 Task: Find connections with filter location Rawmarsh with filter topic #customerrelationswith filter profile language Spanish with filter current company TCI Group (Transport Corporation of India Limited) with filter school Amity University, Greater Noida Campus with filter industry International Trade and Development with filter service category Search Engine Marketing (SEM) with filter keywords title Biological Engineer
Action: Mouse moved to (489, 51)
Screenshot: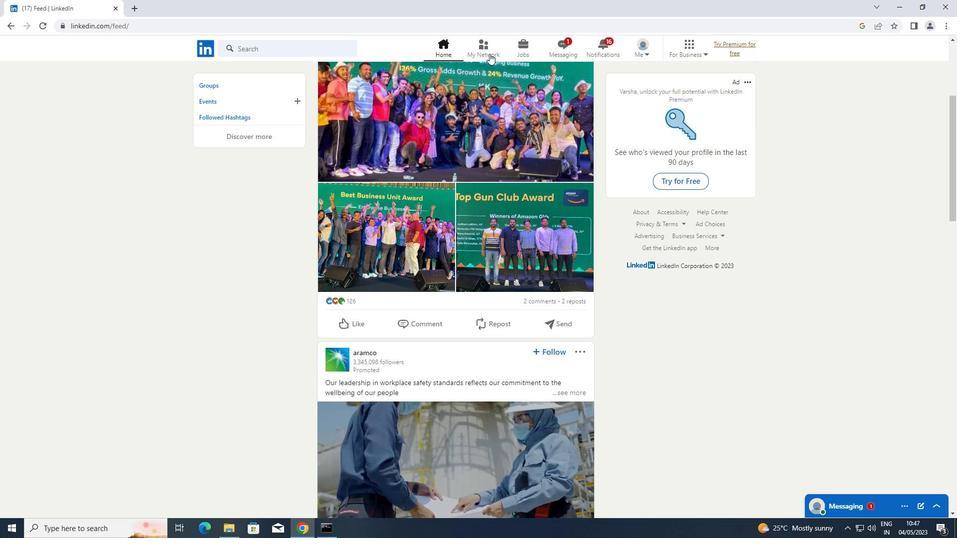 
Action: Mouse pressed left at (489, 51)
Screenshot: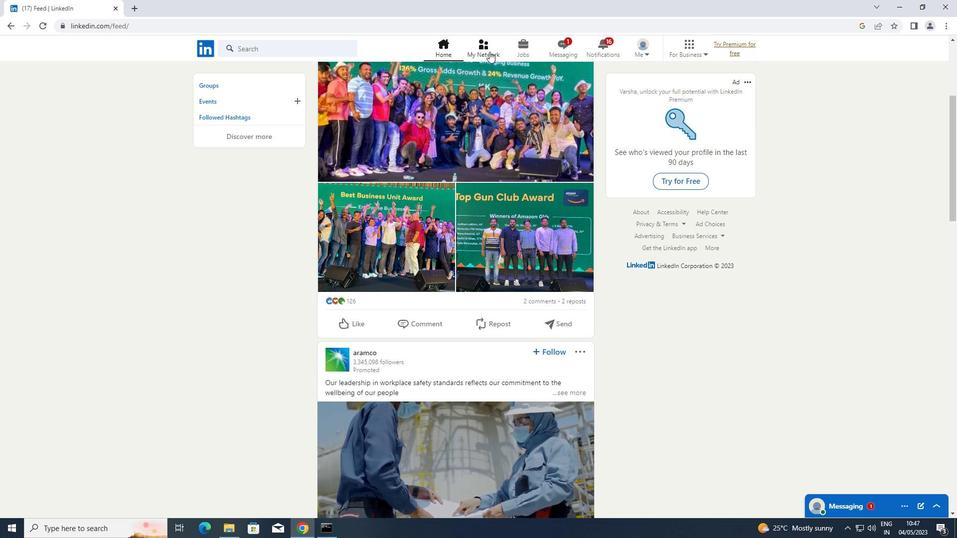 
Action: Mouse moved to (225, 99)
Screenshot: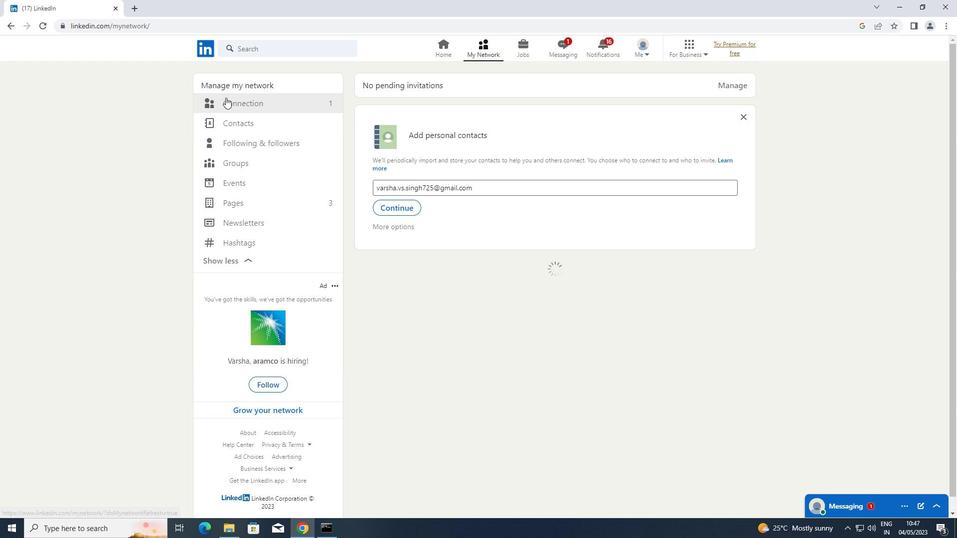 
Action: Mouse pressed left at (225, 99)
Screenshot: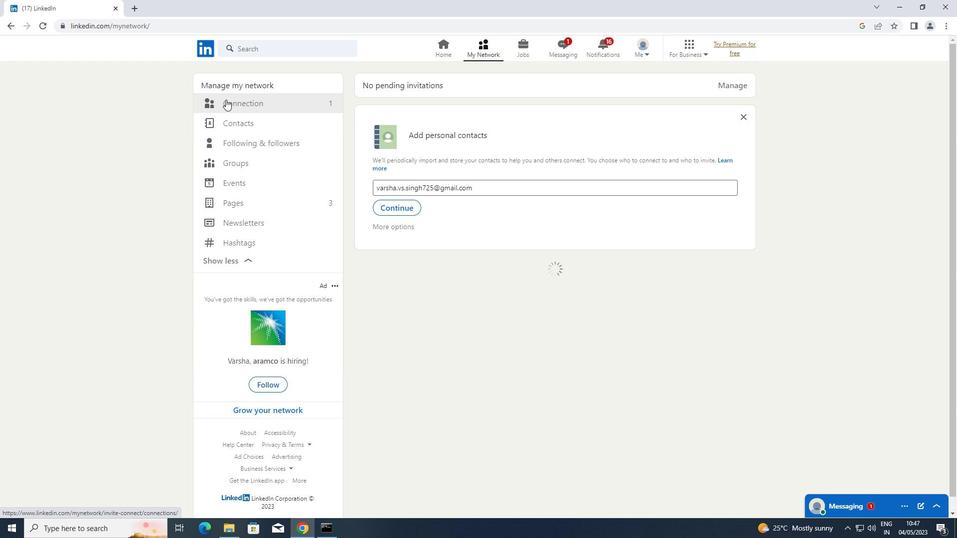 
Action: Mouse moved to (572, 100)
Screenshot: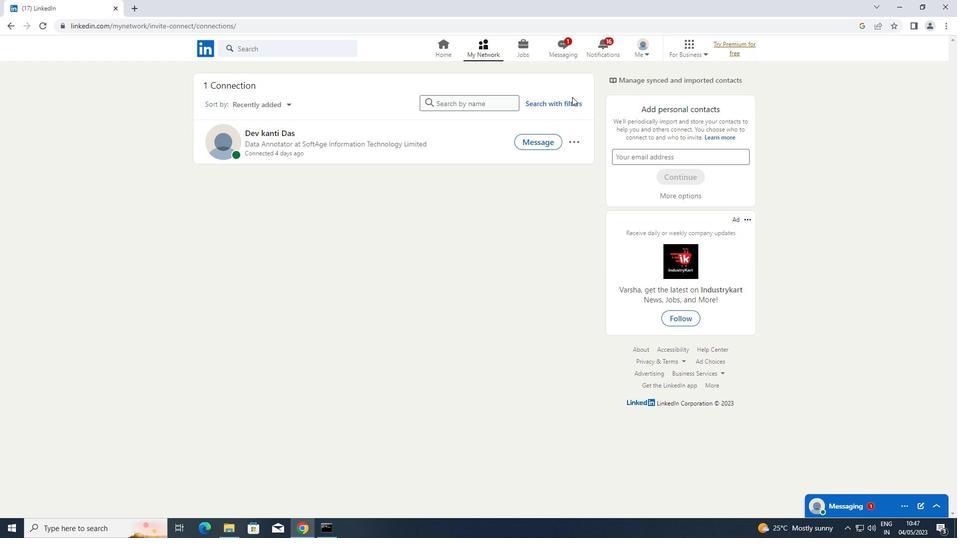
Action: Mouse pressed left at (572, 100)
Screenshot: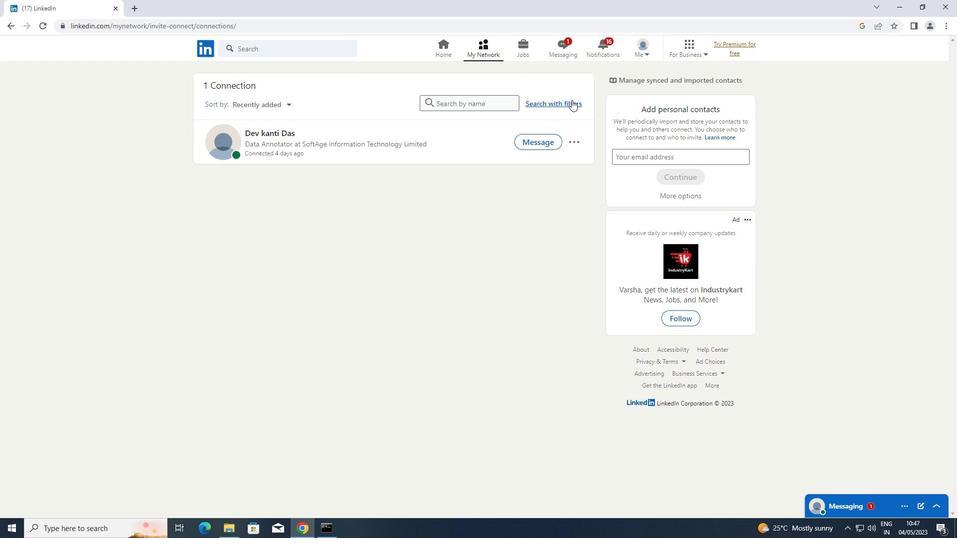 
Action: Mouse moved to (506, 78)
Screenshot: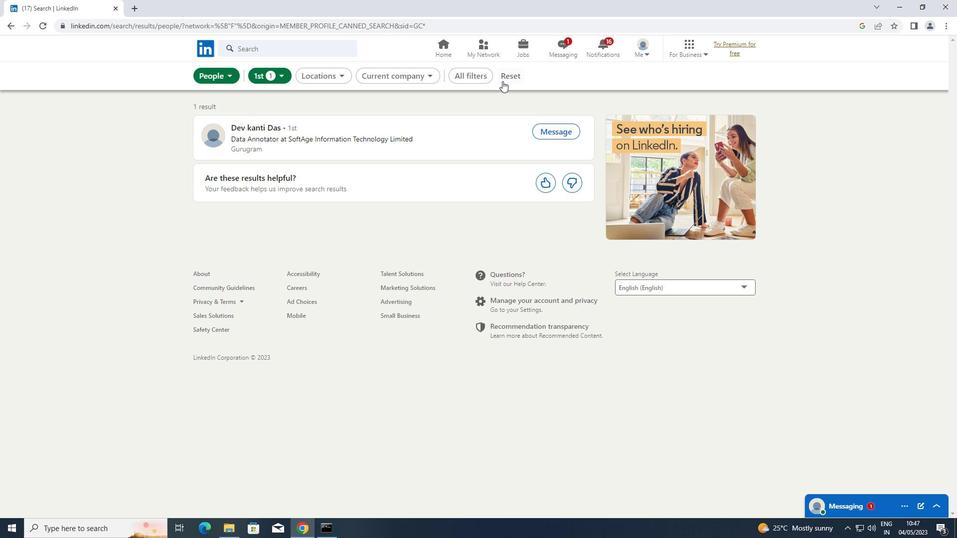 
Action: Mouse pressed left at (506, 78)
Screenshot: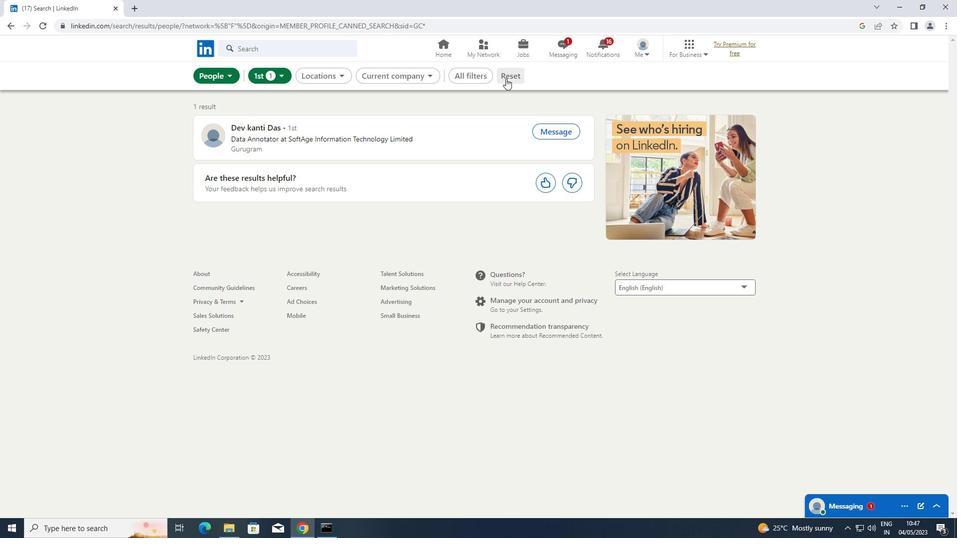 
Action: Mouse moved to (493, 79)
Screenshot: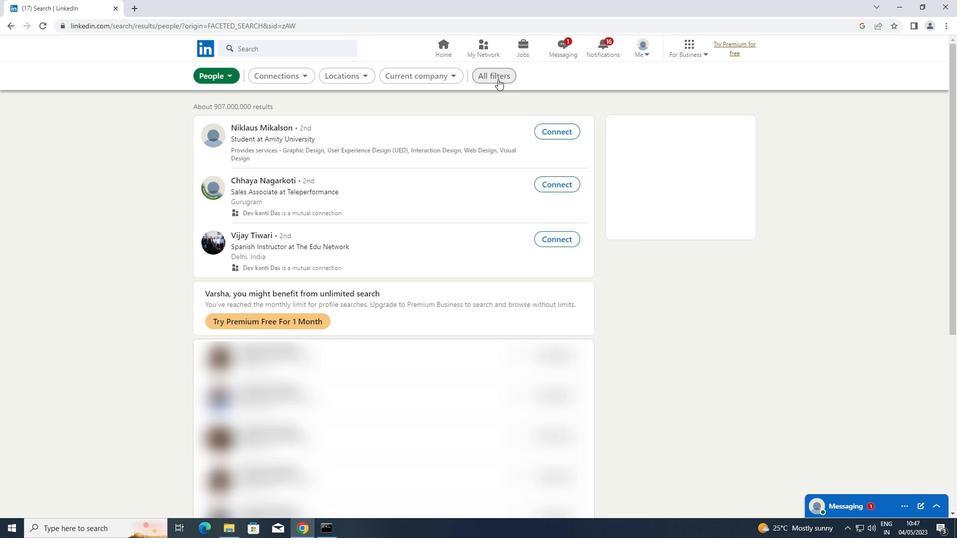 
Action: Mouse pressed left at (493, 79)
Screenshot: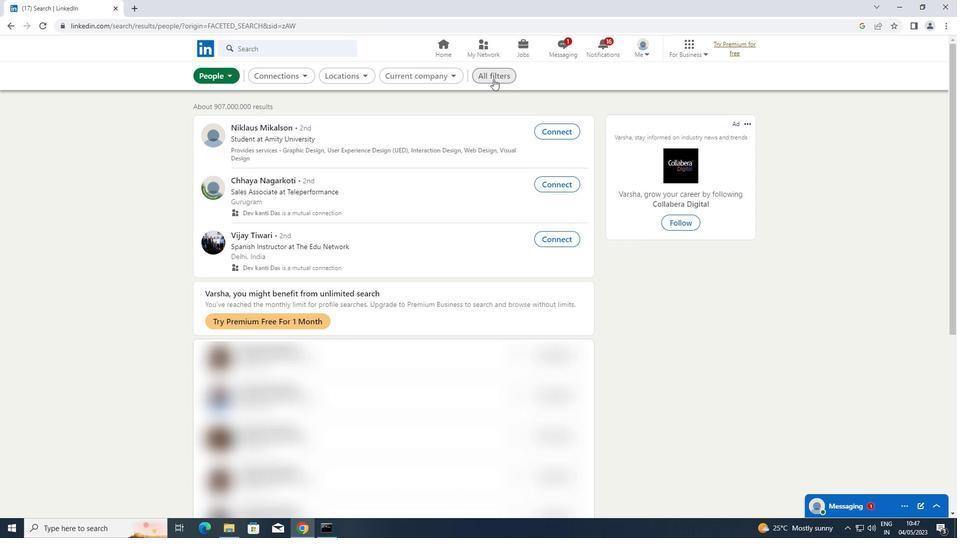 
Action: Mouse moved to (681, 198)
Screenshot: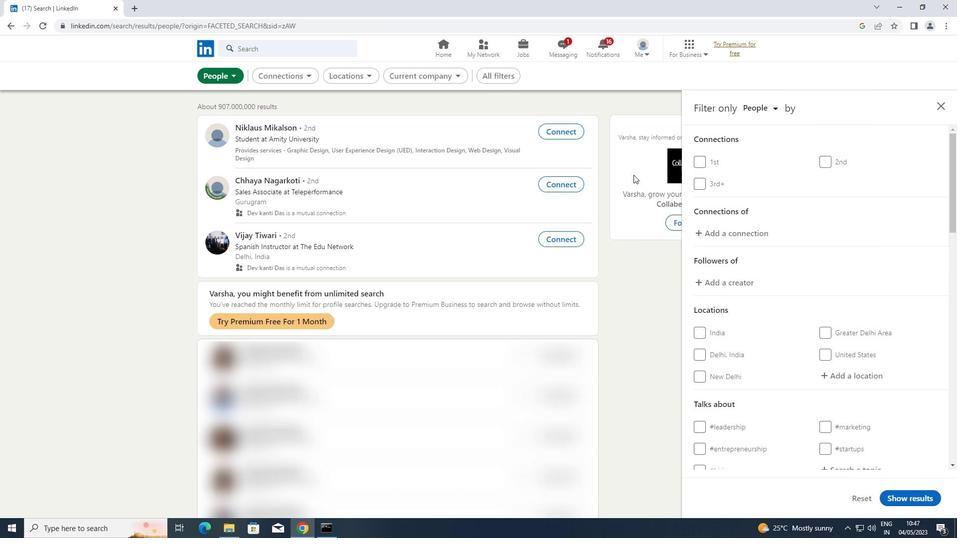 
Action: Mouse scrolled (681, 198) with delta (0, 0)
Screenshot: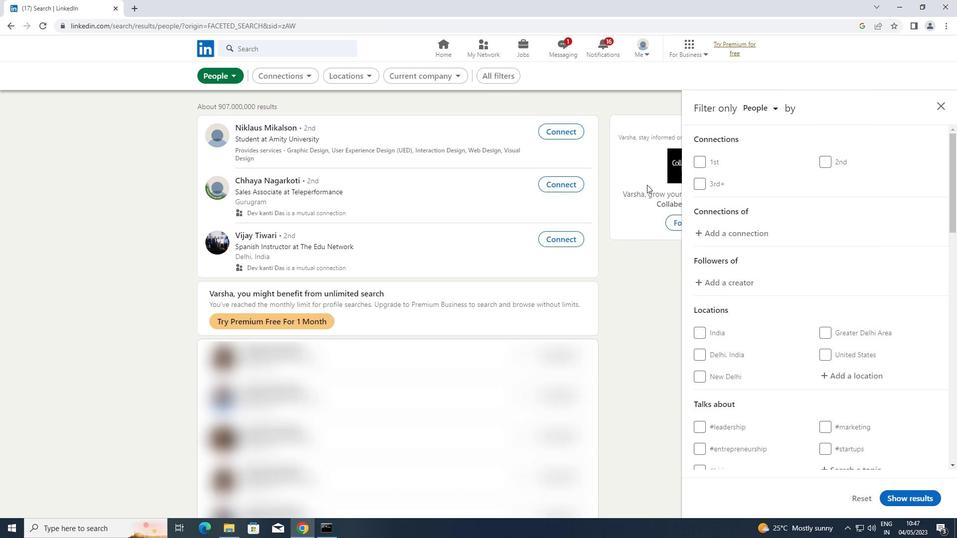 
Action: Mouse scrolled (681, 198) with delta (0, 0)
Screenshot: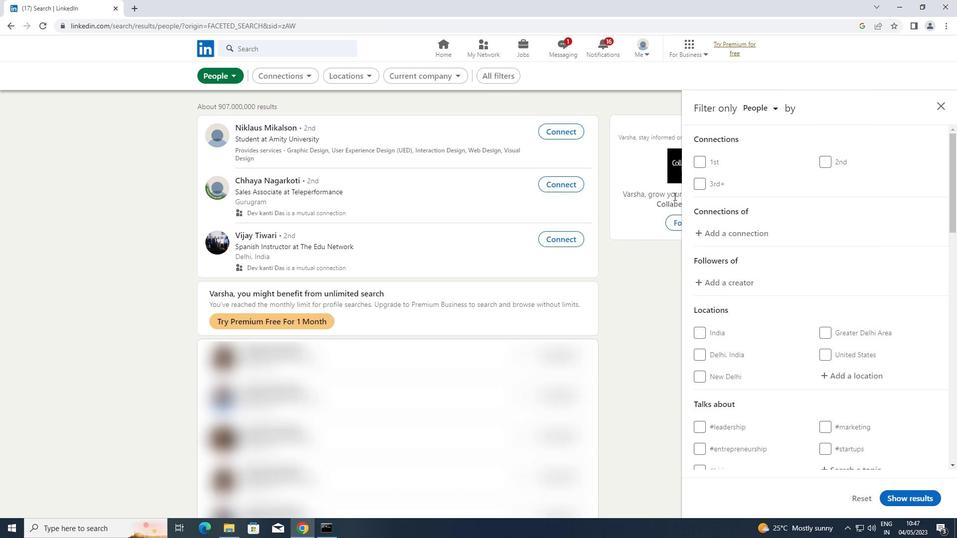 
Action: Mouse scrolled (681, 198) with delta (0, 0)
Screenshot: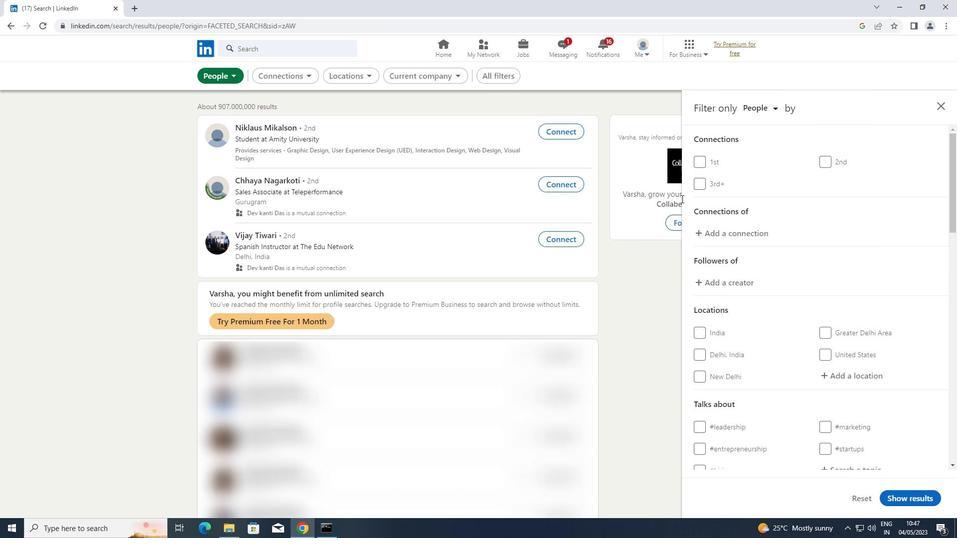 
Action: Mouse moved to (812, 281)
Screenshot: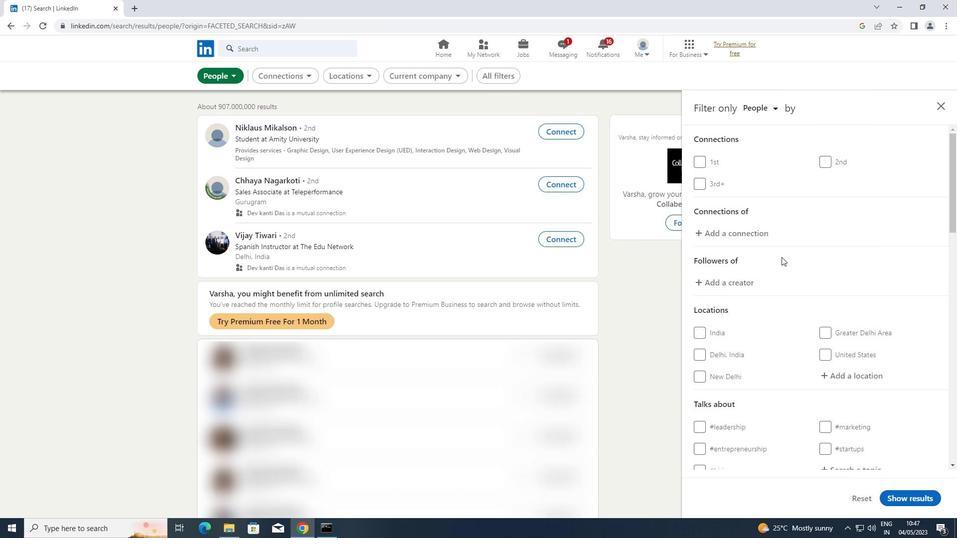 
Action: Mouse scrolled (812, 281) with delta (0, 0)
Screenshot: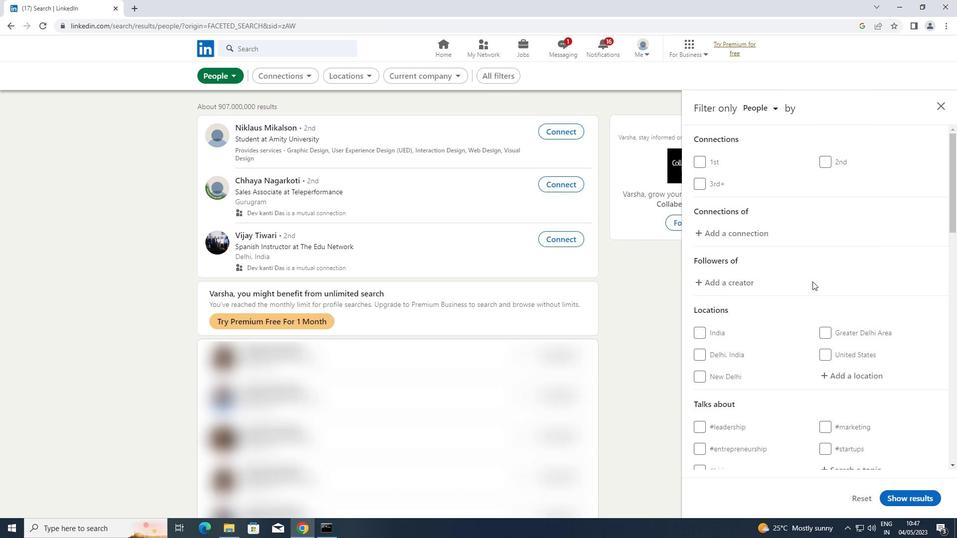 
Action: Mouse scrolled (812, 281) with delta (0, 0)
Screenshot: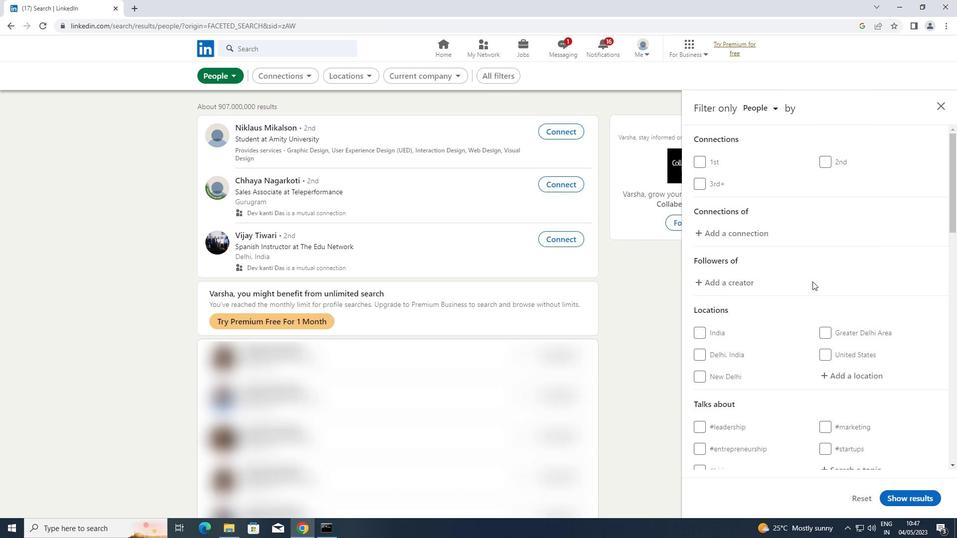 
Action: Mouse moved to (843, 276)
Screenshot: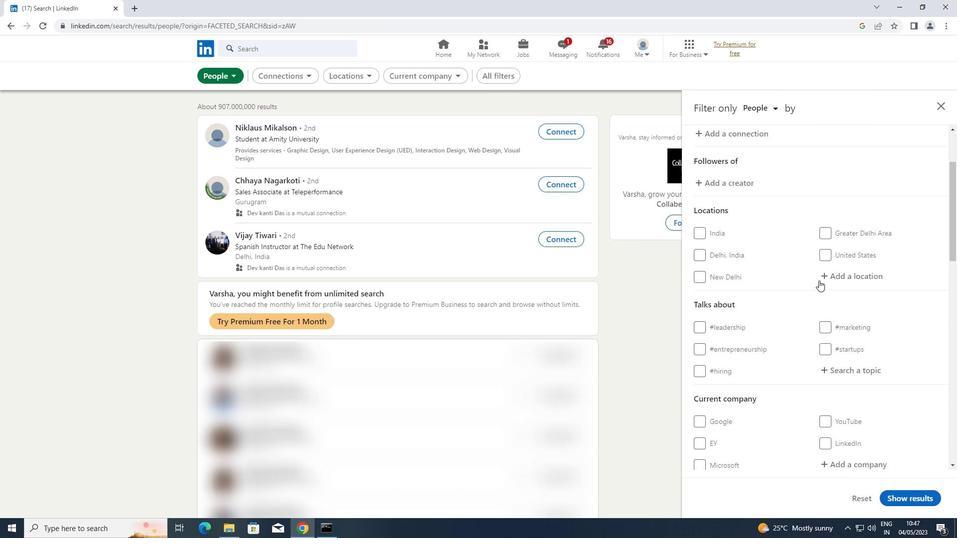 
Action: Mouse pressed left at (843, 276)
Screenshot: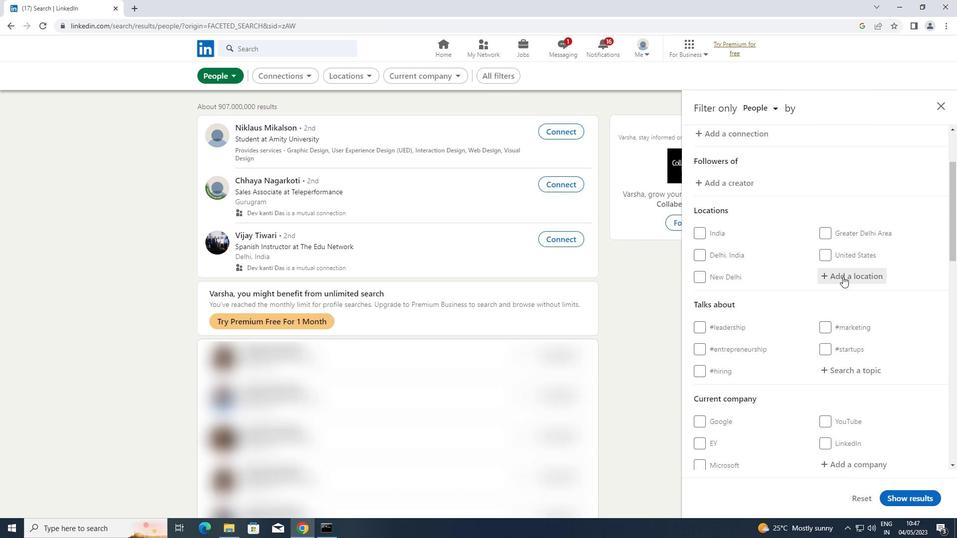 
Action: Key pressed <Key.shift><Key.shift><Key.shift>RAWMARSH
Screenshot: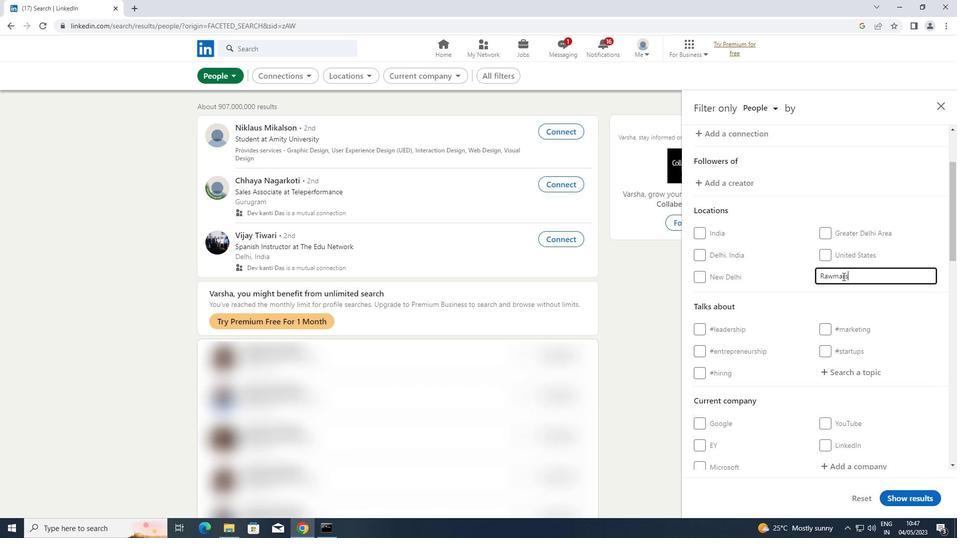 
Action: Mouse scrolled (843, 276) with delta (0, 0)
Screenshot: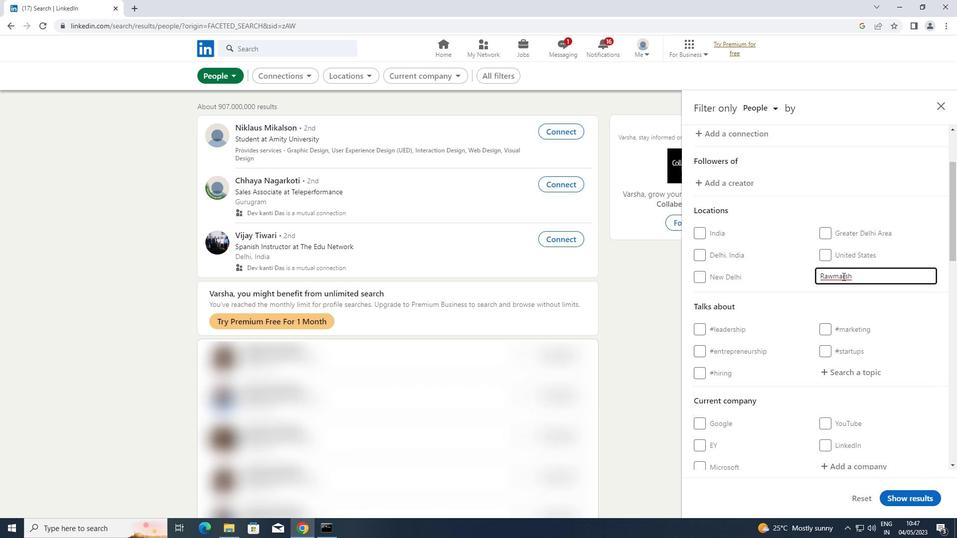 
Action: Mouse moved to (839, 317)
Screenshot: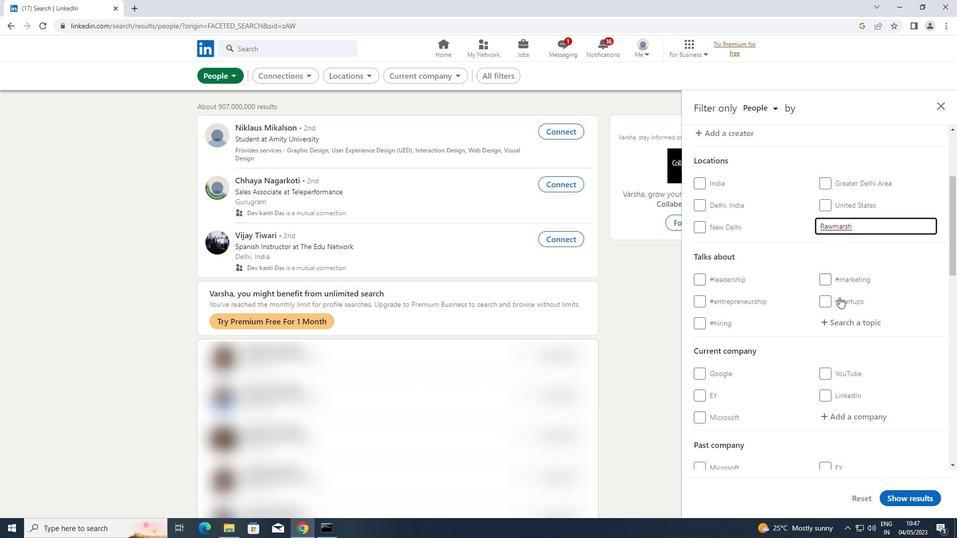 
Action: Mouse pressed left at (839, 317)
Screenshot: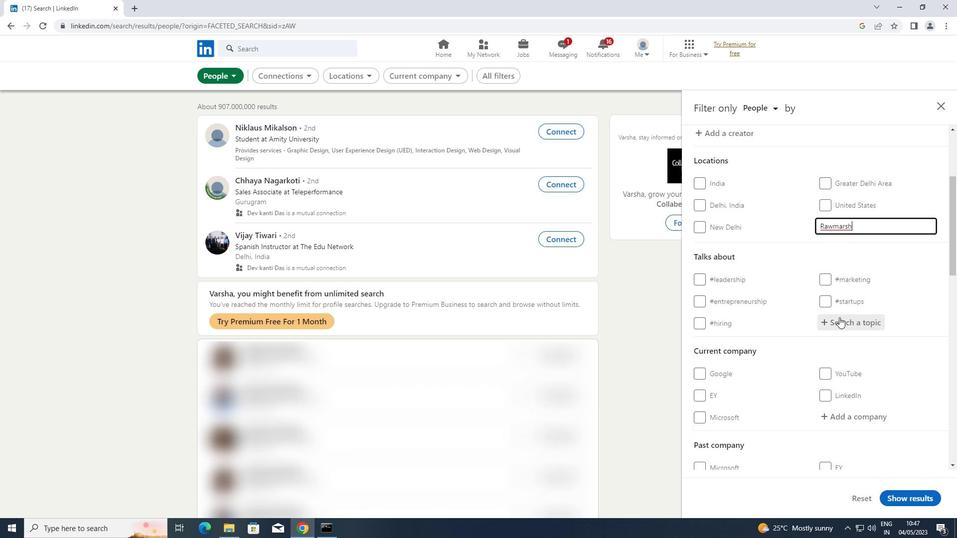
Action: Key pressed CUSTOMERRELATION
Screenshot: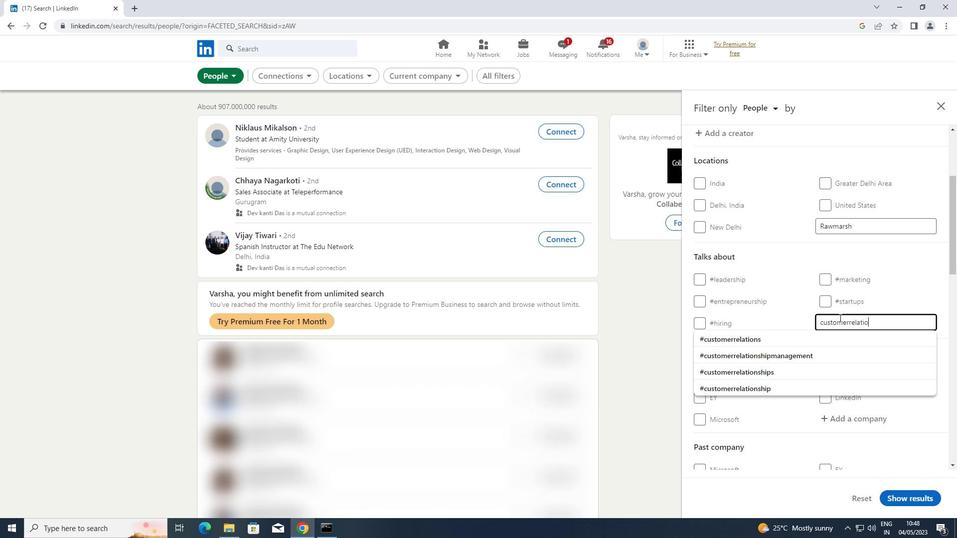 
Action: Mouse moved to (737, 336)
Screenshot: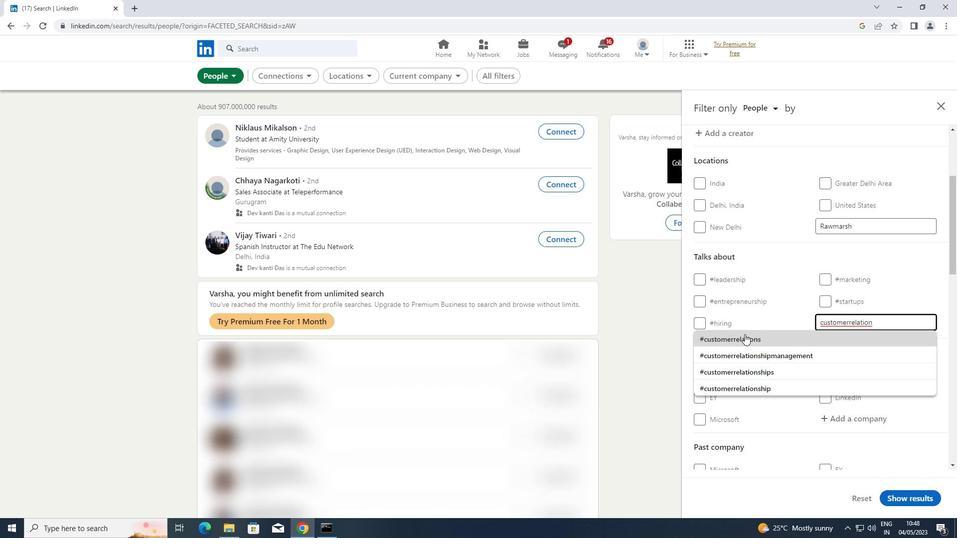 
Action: Mouse pressed left at (737, 336)
Screenshot: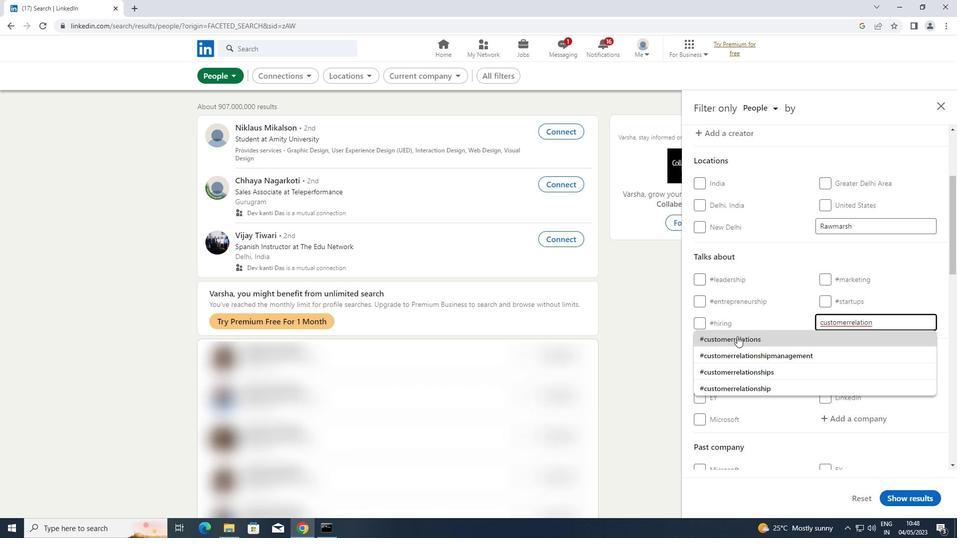 
Action: Mouse scrolled (737, 336) with delta (0, 0)
Screenshot: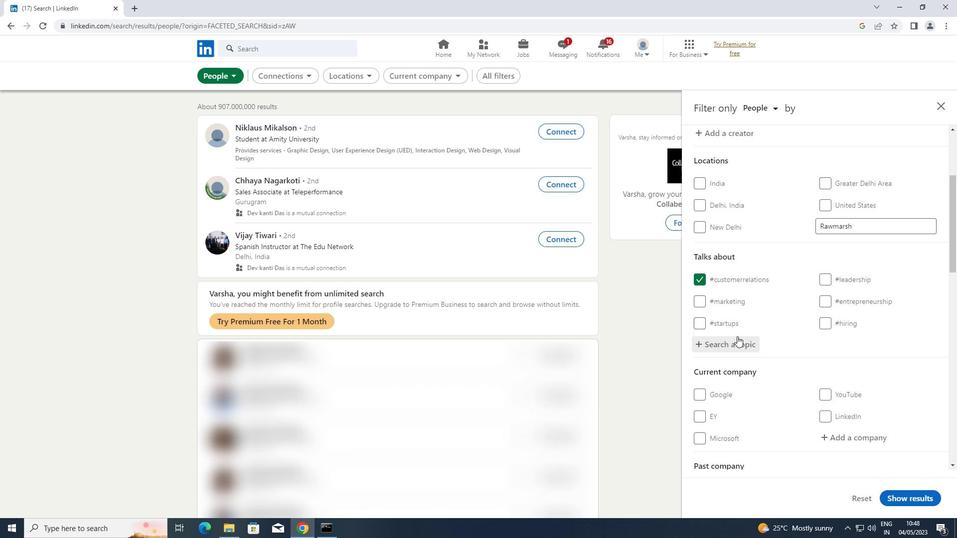 
Action: Mouse scrolled (737, 336) with delta (0, 0)
Screenshot: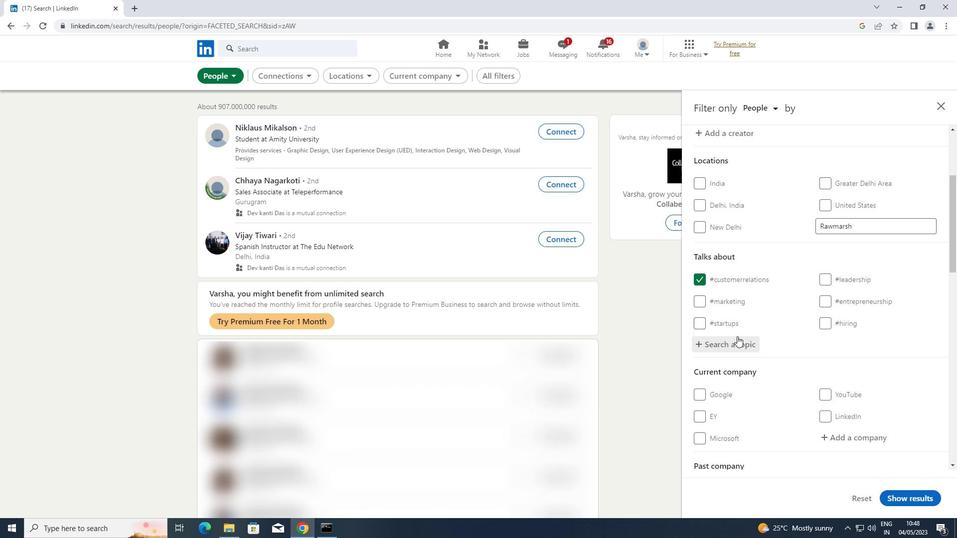 
Action: Mouse scrolled (737, 336) with delta (0, 0)
Screenshot: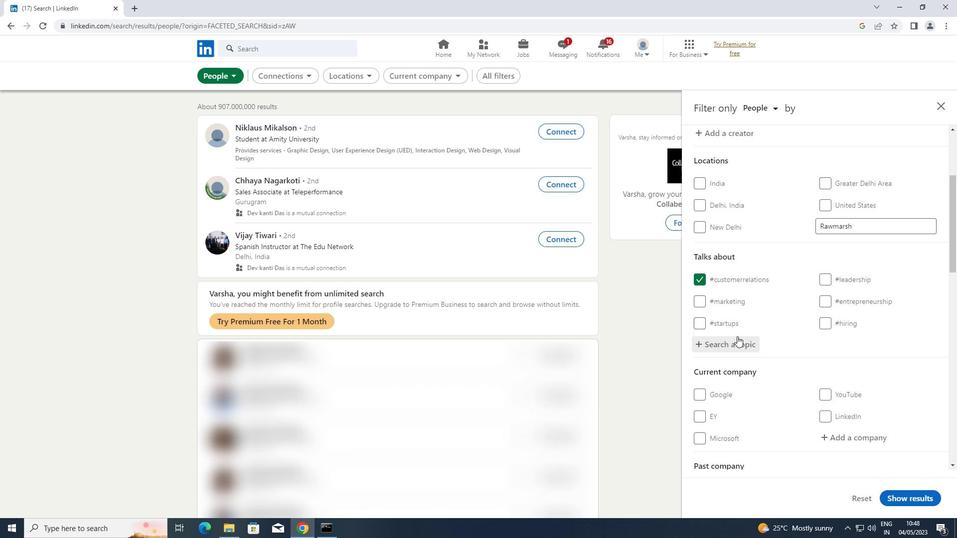 
Action: Mouse scrolled (737, 336) with delta (0, 0)
Screenshot: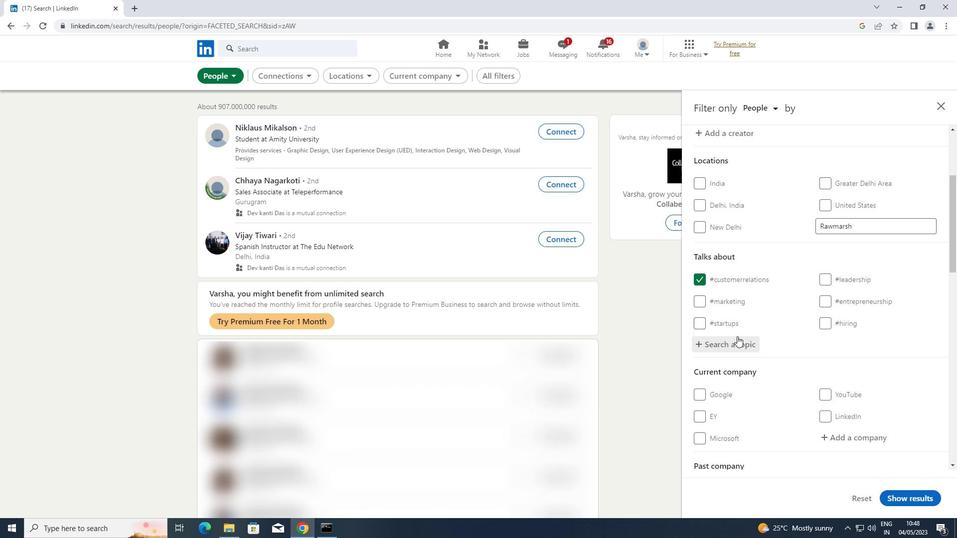 
Action: Mouse scrolled (737, 336) with delta (0, 0)
Screenshot: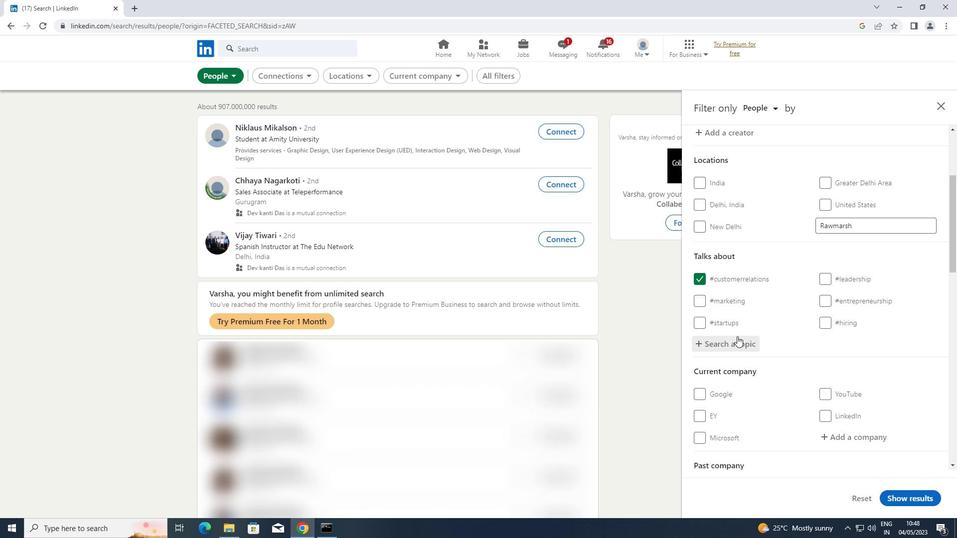 
Action: Mouse scrolled (737, 336) with delta (0, 0)
Screenshot: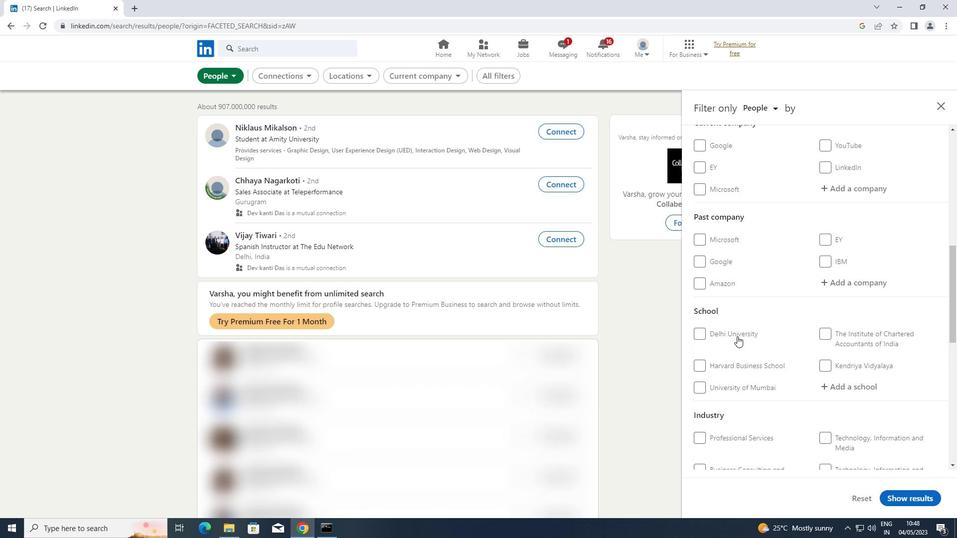
Action: Mouse scrolled (737, 336) with delta (0, 0)
Screenshot: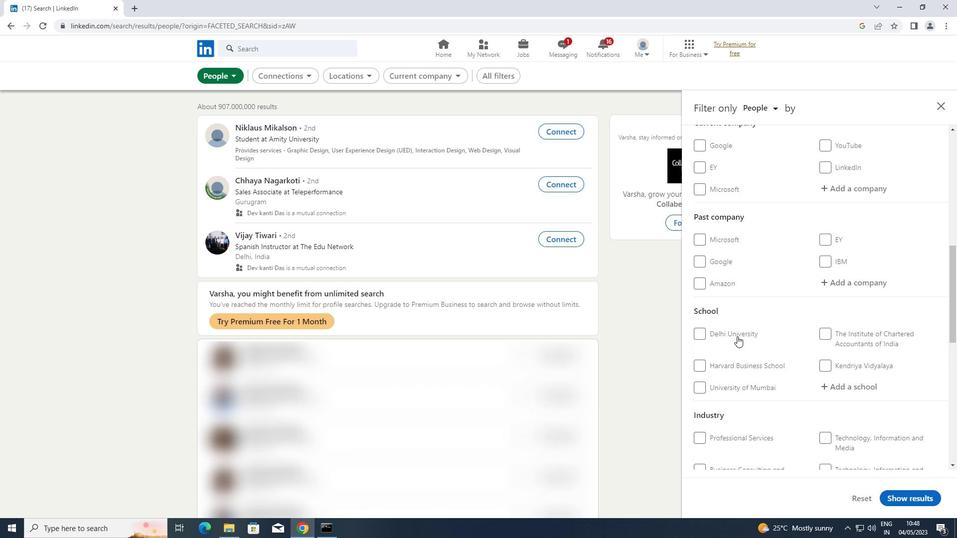 
Action: Mouse scrolled (737, 336) with delta (0, 0)
Screenshot: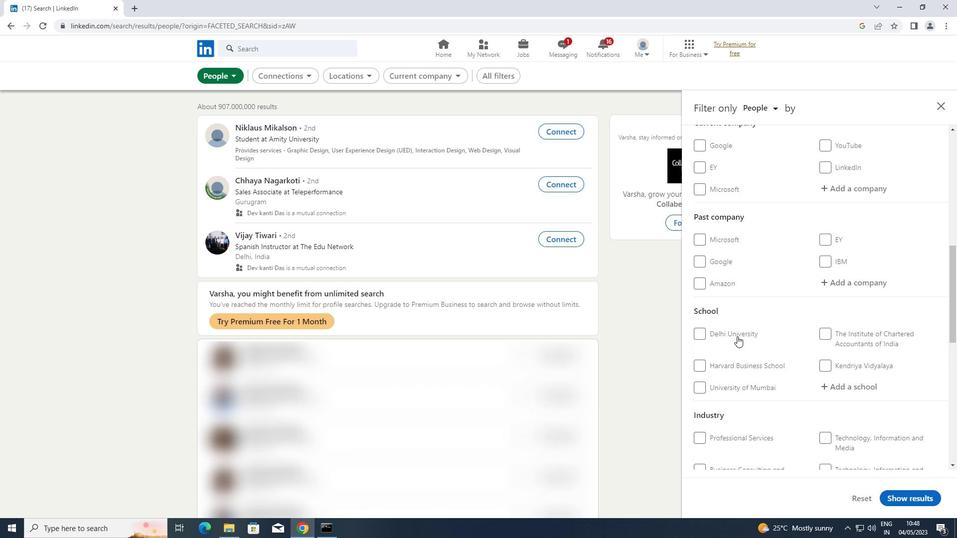 
Action: Mouse scrolled (737, 336) with delta (0, 0)
Screenshot: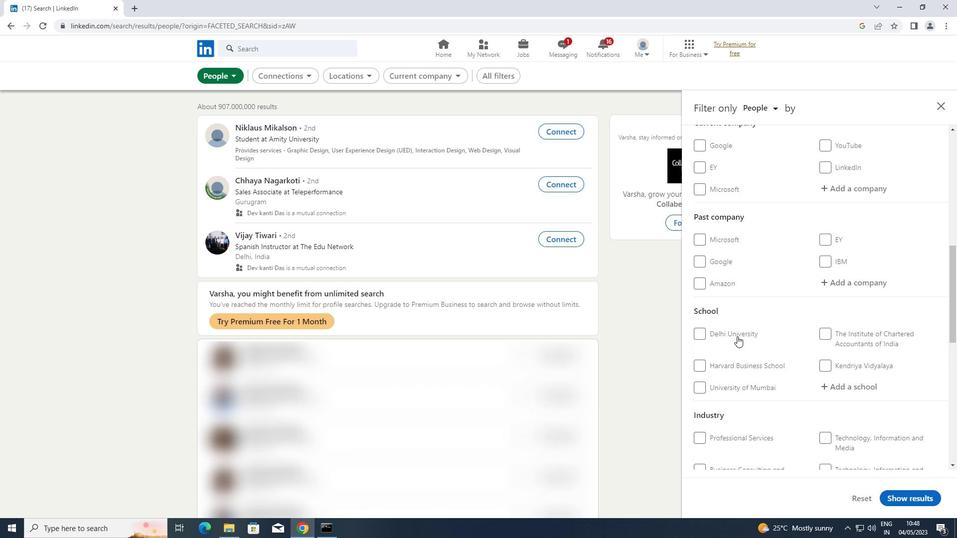 
Action: Mouse scrolled (737, 336) with delta (0, 0)
Screenshot: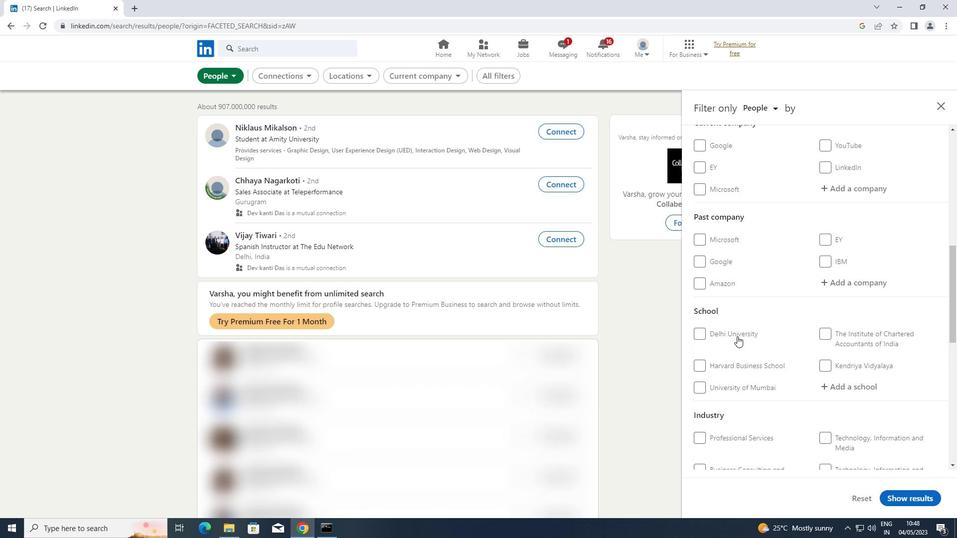 
Action: Mouse scrolled (737, 336) with delta (0, 0)
Screenshot: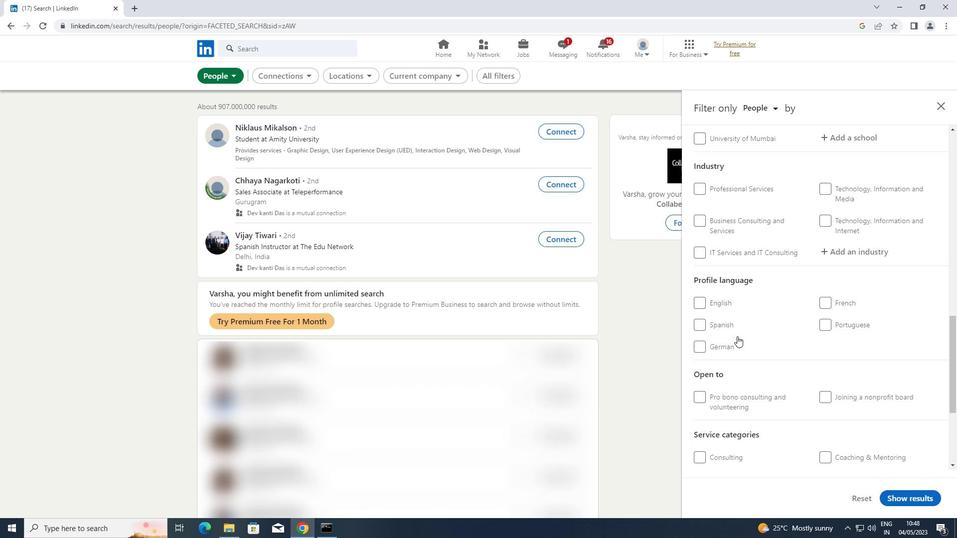 
Action: Mouse scrolled (737, 336) with delta (0, 0)
Screenshot: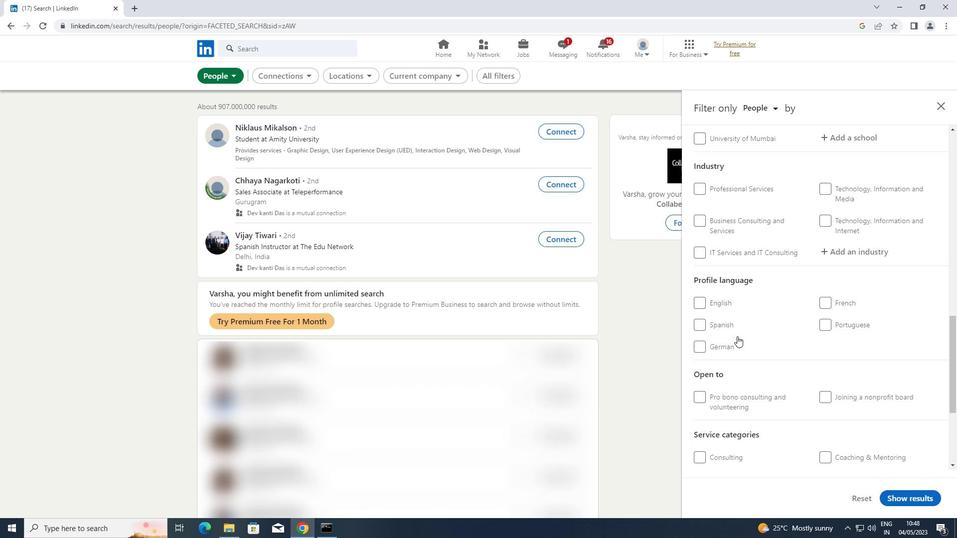 
Action: Mouse scrolled (737, 336) with delta (0, 0)
Screenshot: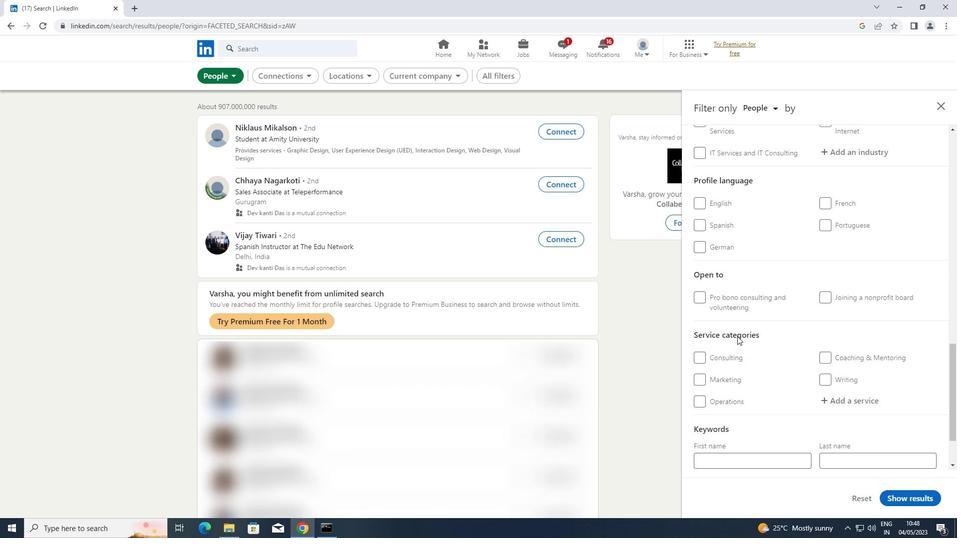 
Action: Mouse moved to (737, 337)
Screenshot: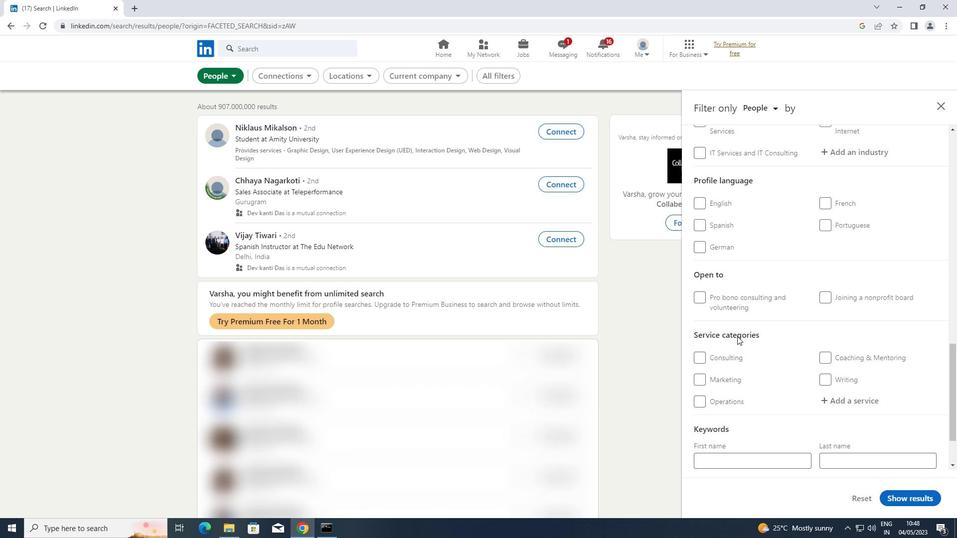 
Action: Mouse scrolled (737, 337) with delta (0, 0)
Screenshot: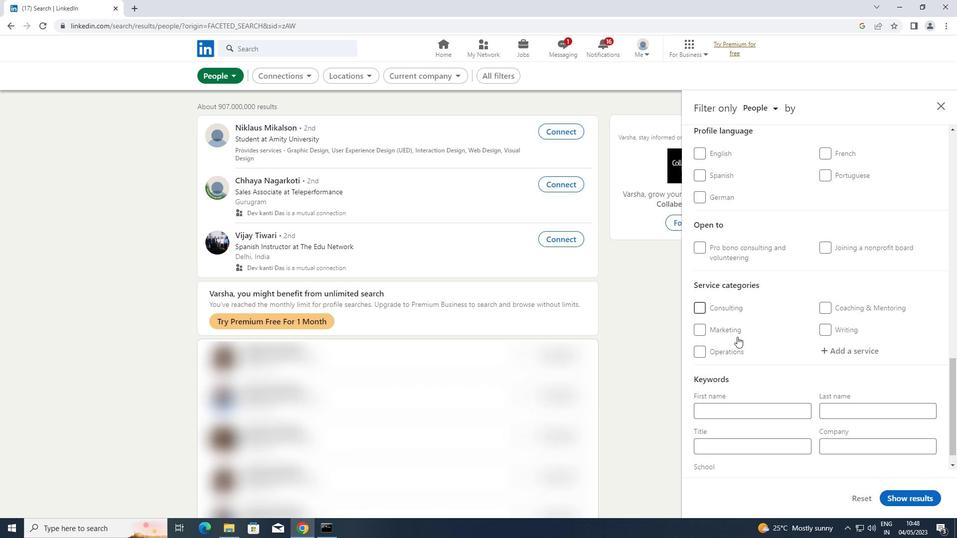 
Action: Mouse scrolled (737, 337) with delta (0, 0)
Screenshot: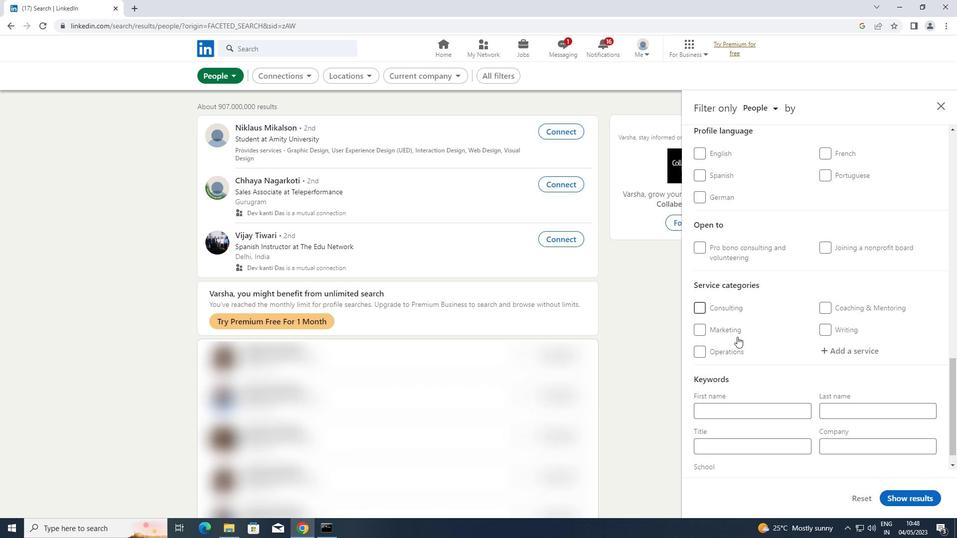 
Action: Mouse moved to (696, 278)
Screenshot: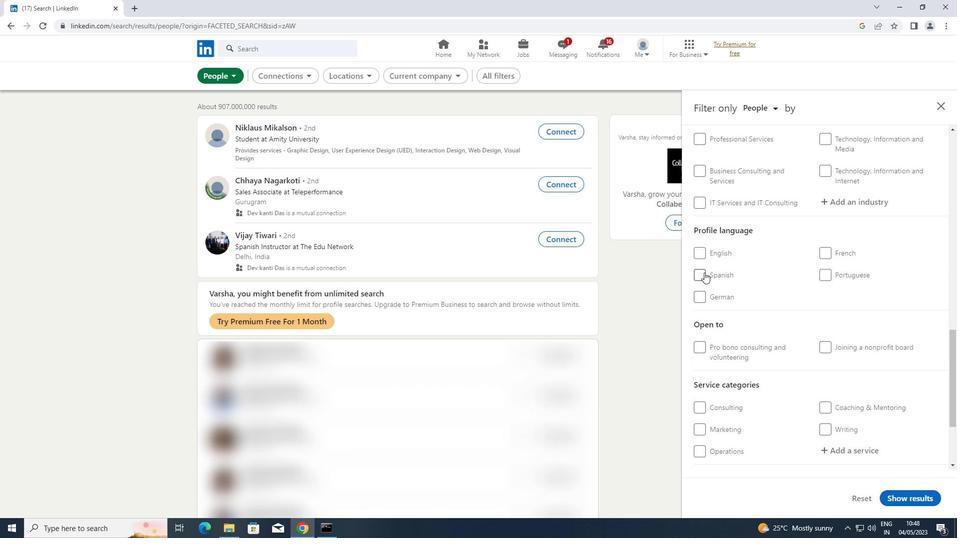 
Action: Mouse pressed left at (696, 278)
Screenshot: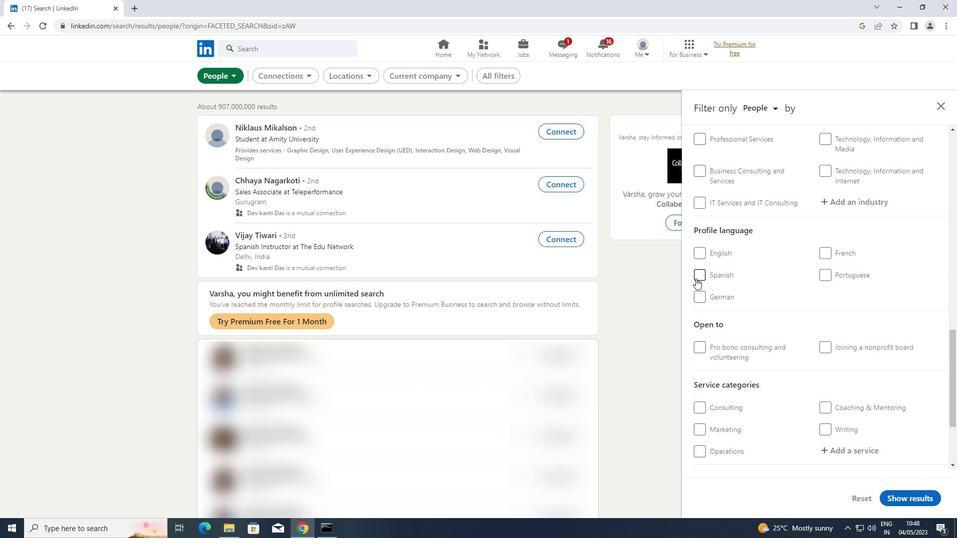 
Action: Mouse scrolled (696, 279) with delta (0, 0)
Screenshot: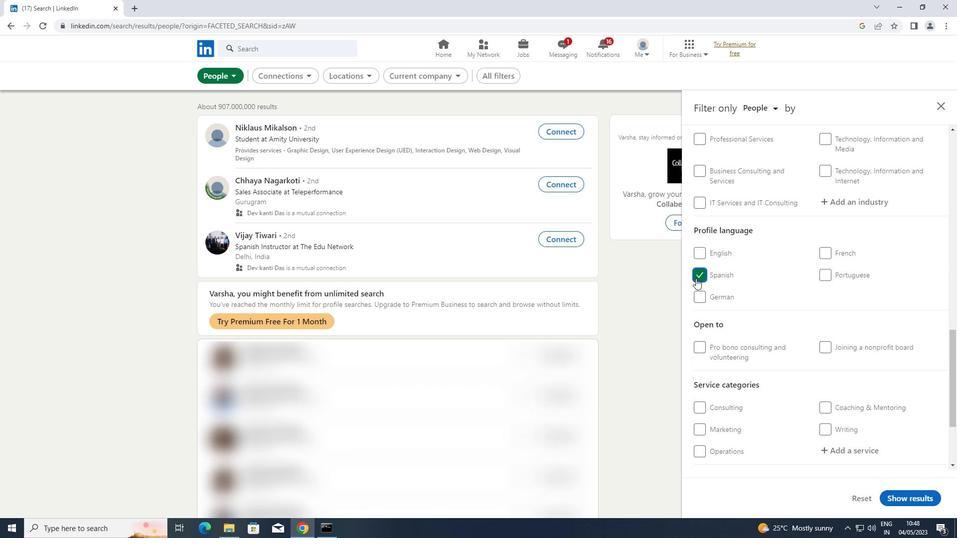 
Action: Mouse scrolled (696, 279) with delta (0, 0)
Screenshot: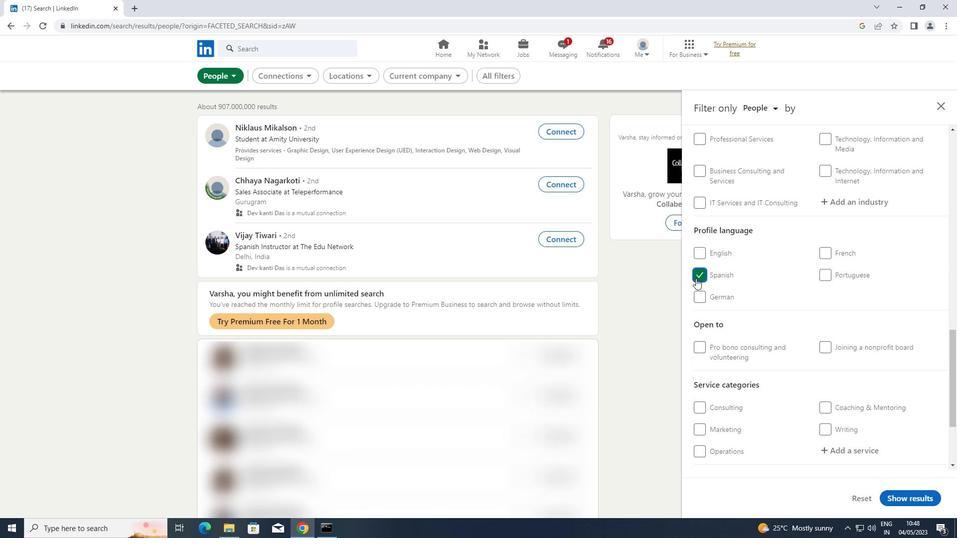 
Action: Mouse scrolled (696, 279) with delta (0, 0)
Screenshot: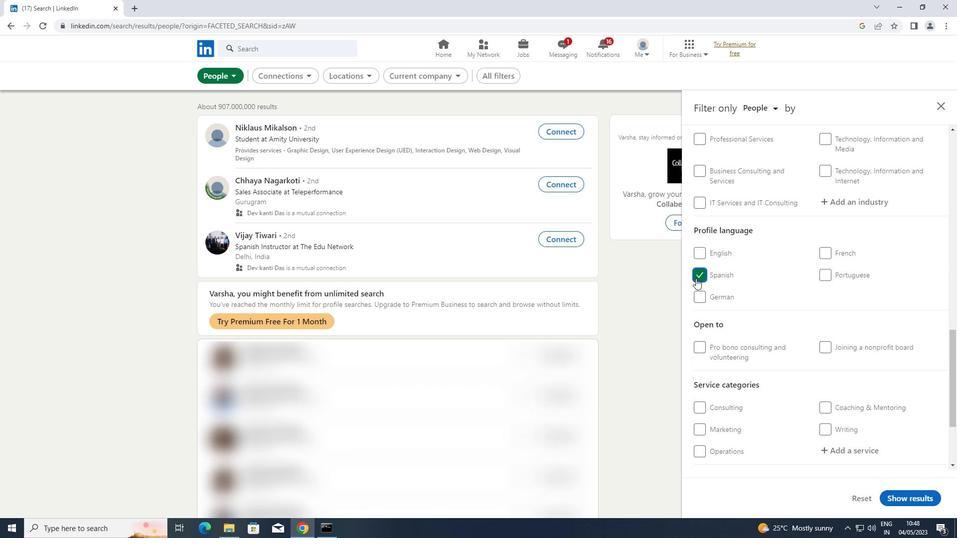 
Action: Mouse scrolled (696, 279) with delta (0, 0)
Screenshot: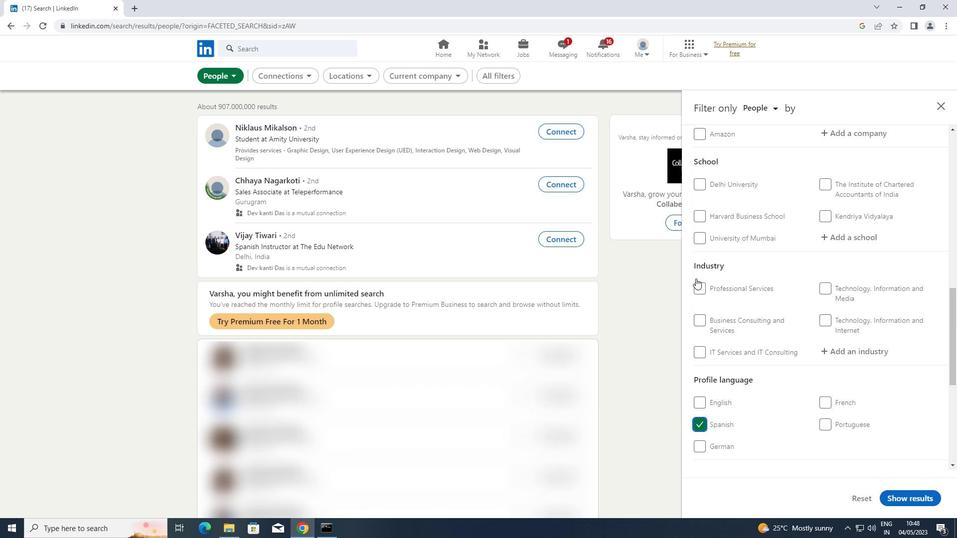 
Action: Mouse scrolled (696, 279) with delta (0, 0)
Screenshot: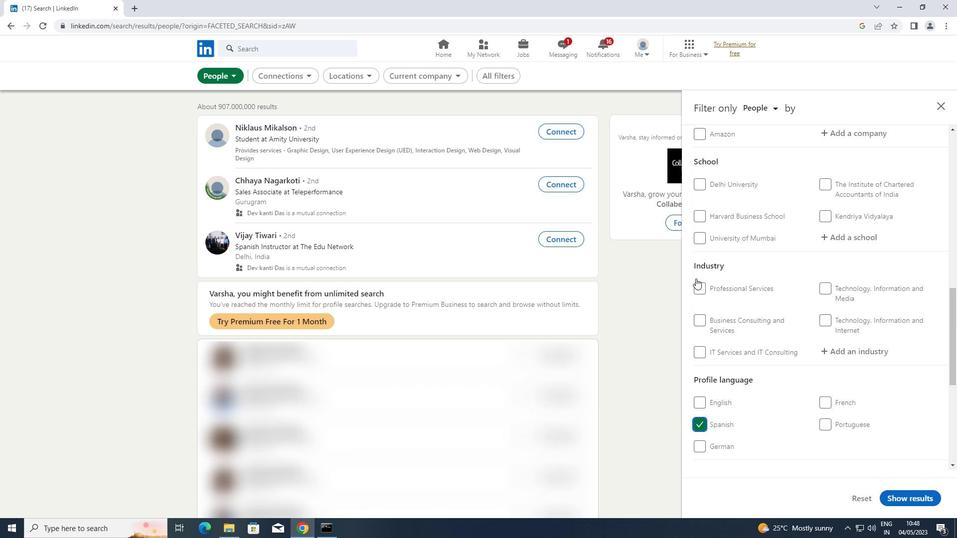 
Action: Mouse scrolled (696, 279) with delta (0, 0)
Screenshot: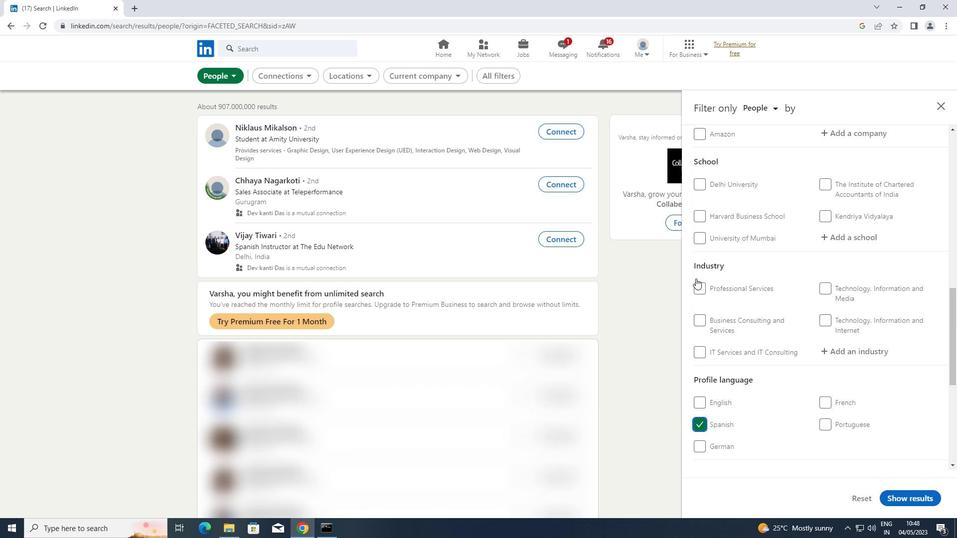 
Action: Mouse scrolled (696, 279) with delta (0, 0)
Screenshot: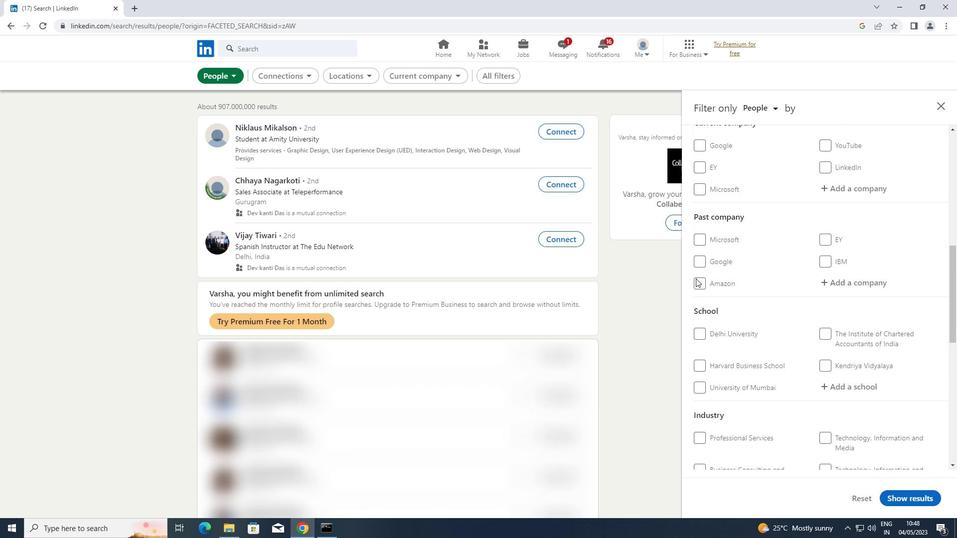 
Action: Mouse moved to (859, 232)
Screenshot: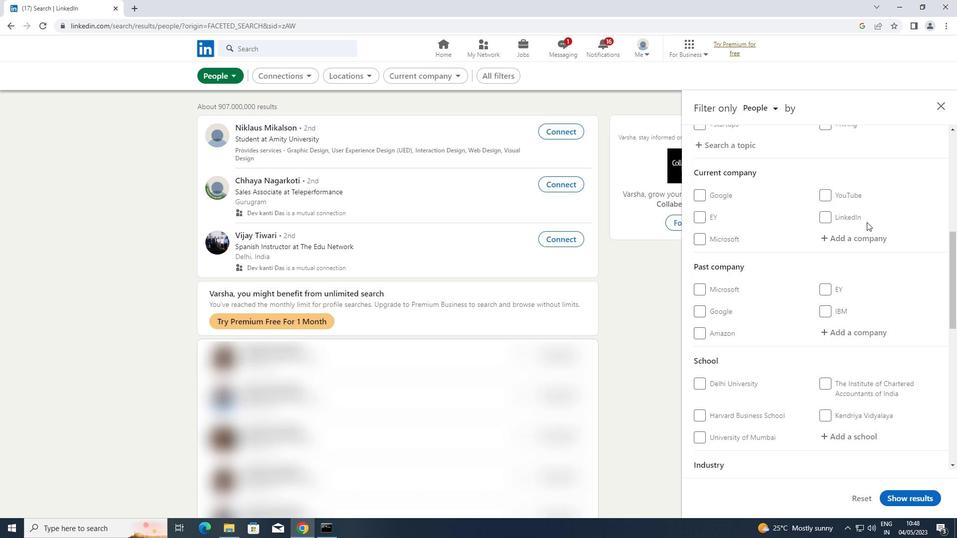 
Action: Mouse pressed left at (859, 232)
Screenshot: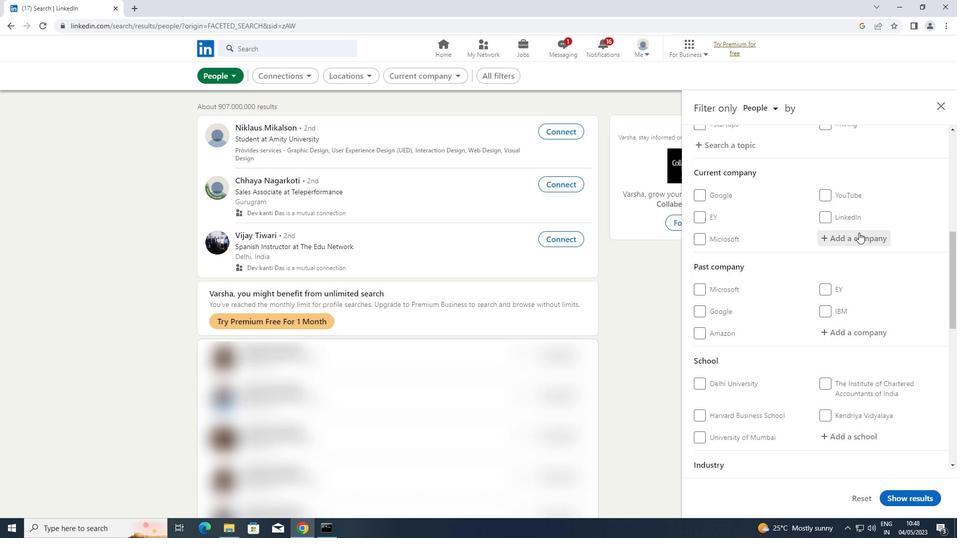 
Action: Key pressed <Key.shift><Key.shift>TCI<Key.space>
Screenshot: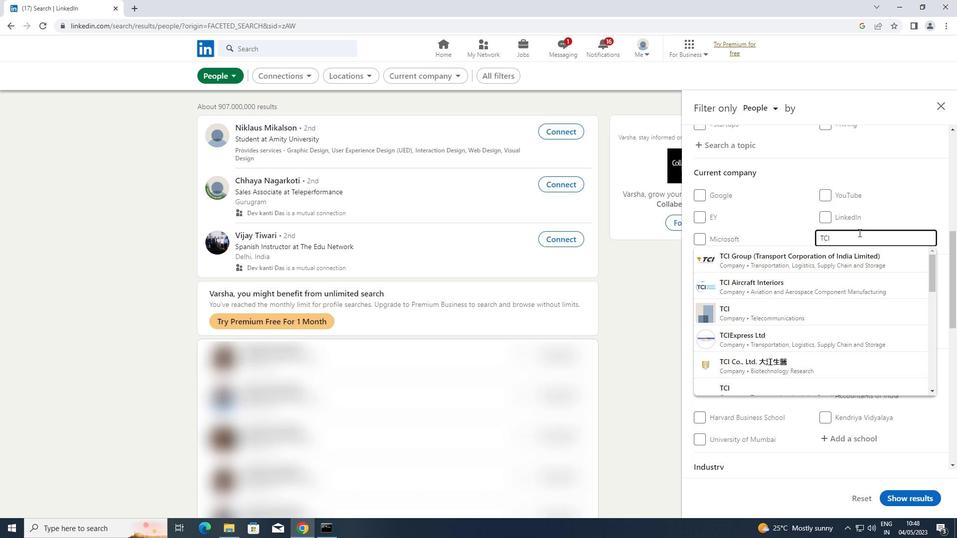 
Action: Mouse moved to (830, 259)
Screenshot: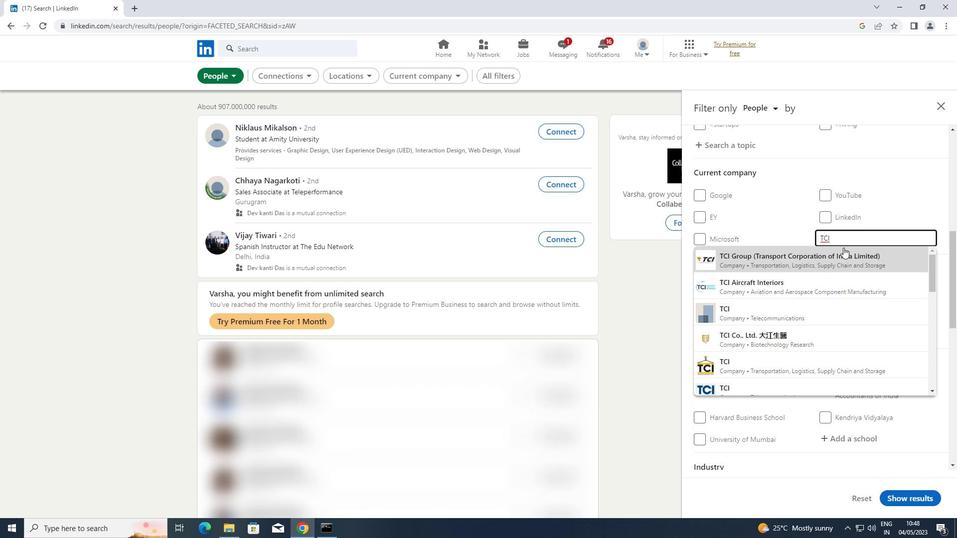 
Action: Mouse pressed left at (830, 259)
Screenshot: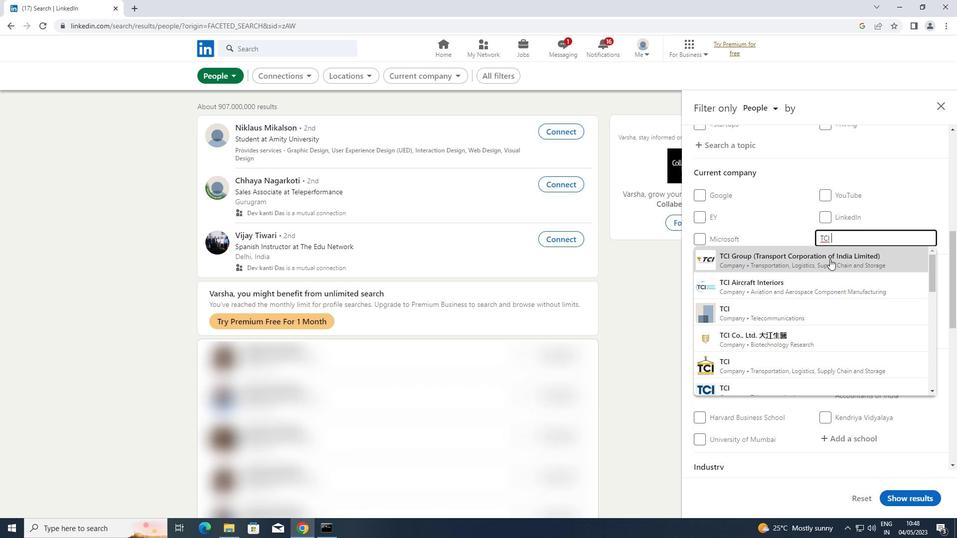 
Action: Mouse scrolled (830, 258) with delta (0, 0)
Screenshot: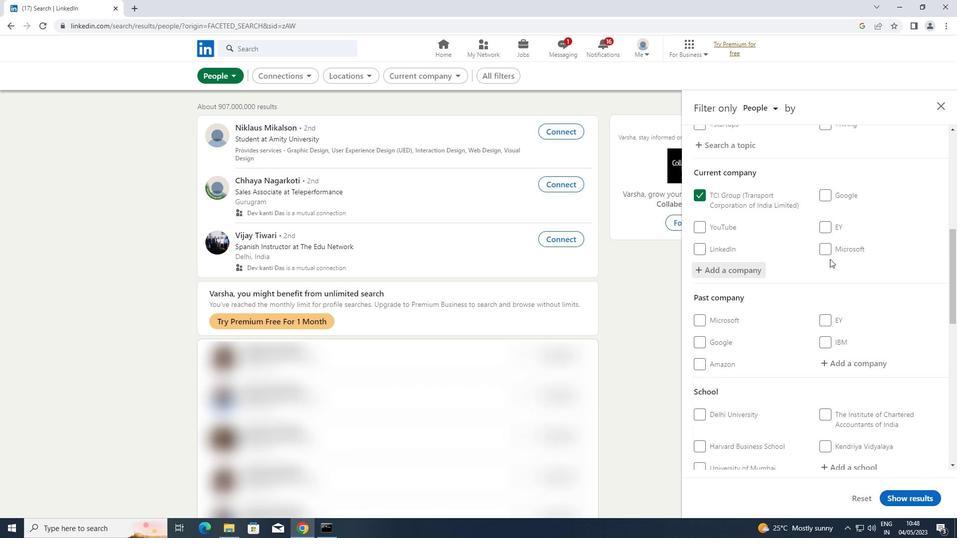 
Action: Mouse moved to (830, 258)
Screenshot: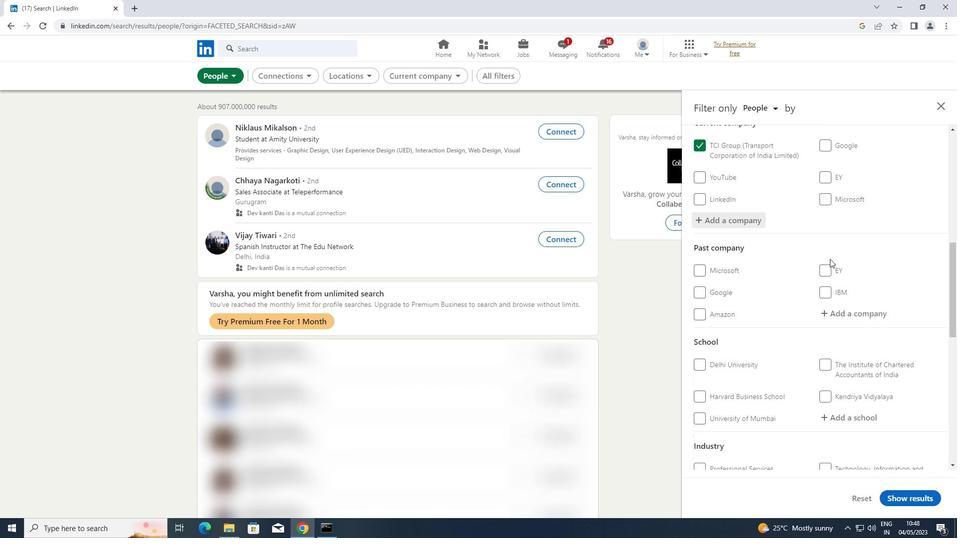 
Action: Mouse scrolled (830, 258) with delta (0, 0)
Screenshot: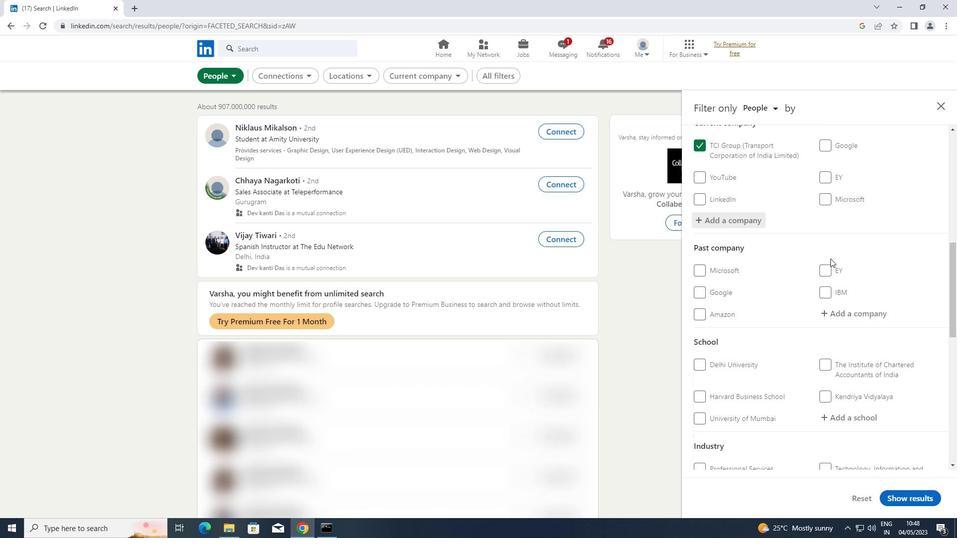 
Action: Mouse scrolled (830, 258) with delta (0, 0)
Screenshot: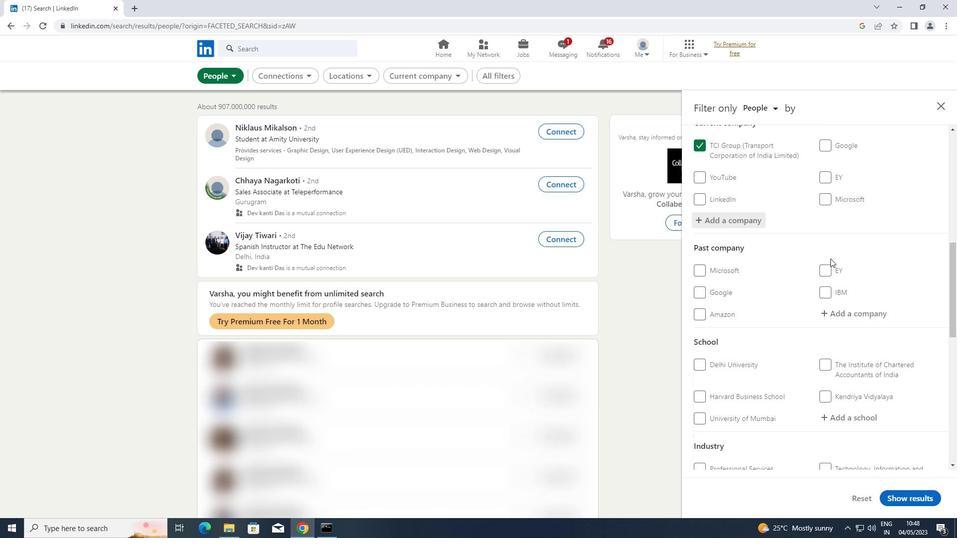 
Action: Mouse moved to (856, 317)
Screenshot: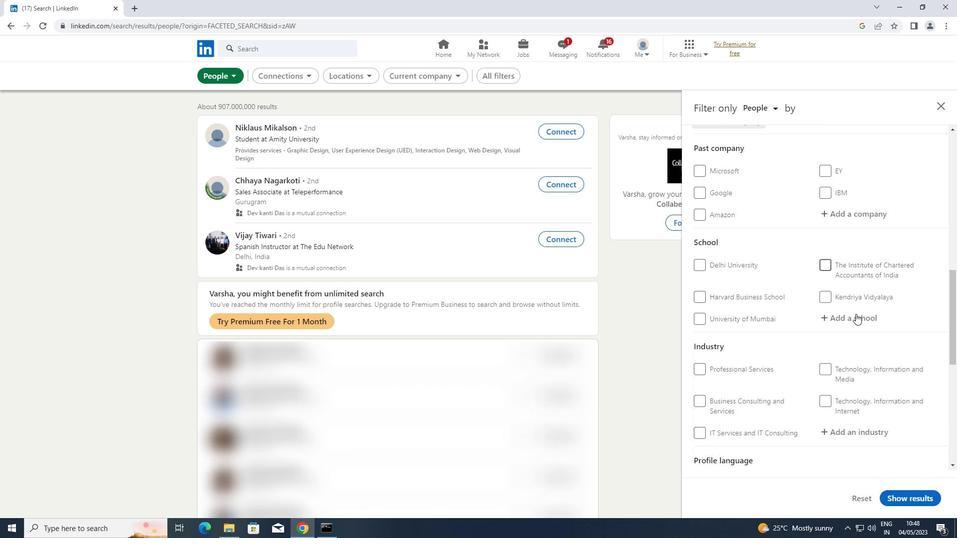 
Action: Mouse pressed left at (856, 317)
Screenshot: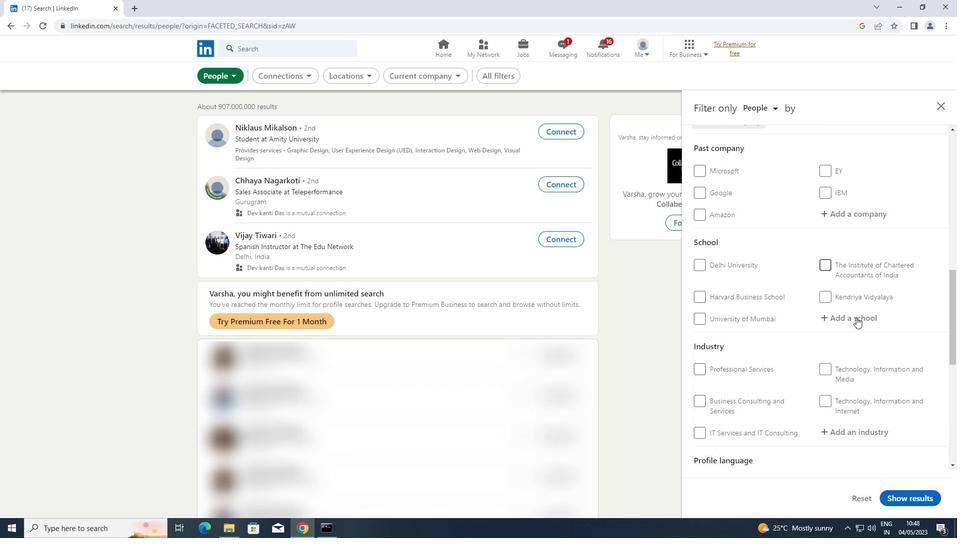 
Action: Mouse moved to (856, 318)
Screenshot: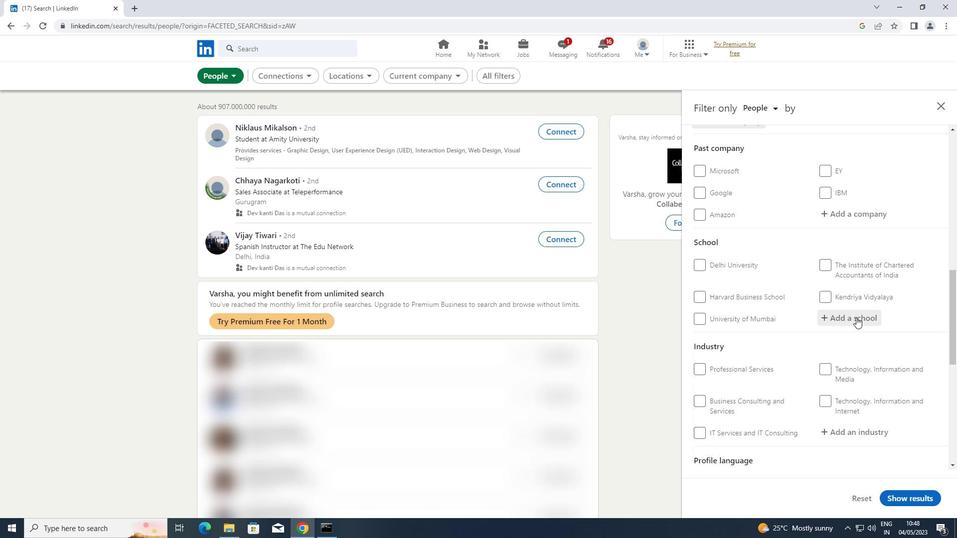 
Action: Key pressed <Key.shift>AMITY<Key.space><Key.shift>UNIVERSITY,<Key.space><Key.shift><Key.shift><Key.shift><Key.shift>GREATER<Key.space>
Screenshot: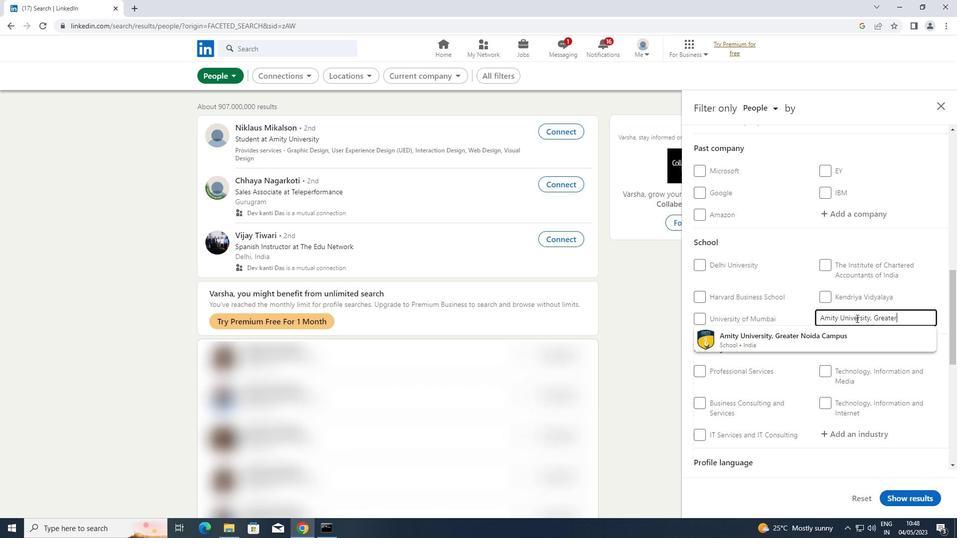
Action: Mouse moved to (767, 346)
Screenshot: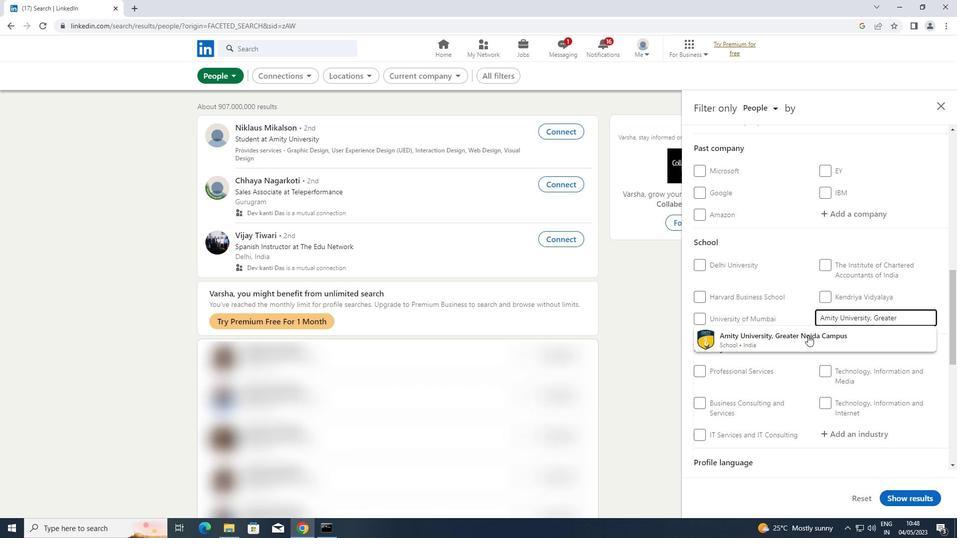 
Action: Mouse pressed left at (767, 346)
Screenshot: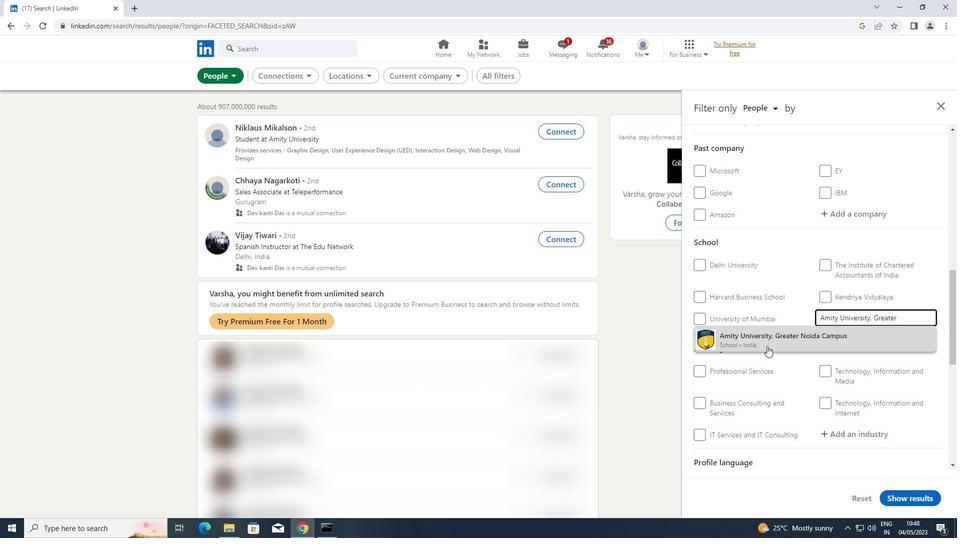 
Action: Mouse scrolled (767, 346) with delta (0, 0)
Screenshot: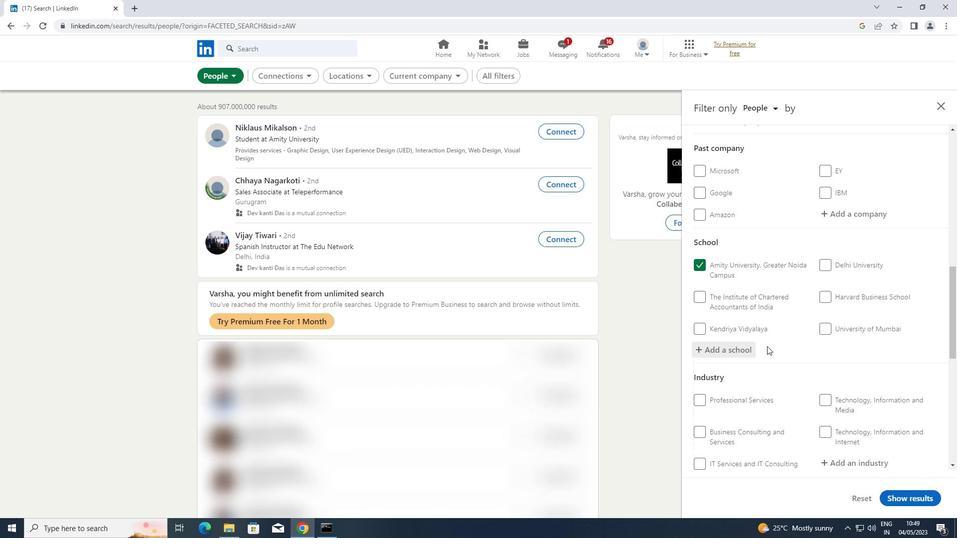 
Action: Mouse scrolled (767, 346) with delta (0, 0)
Screenshot: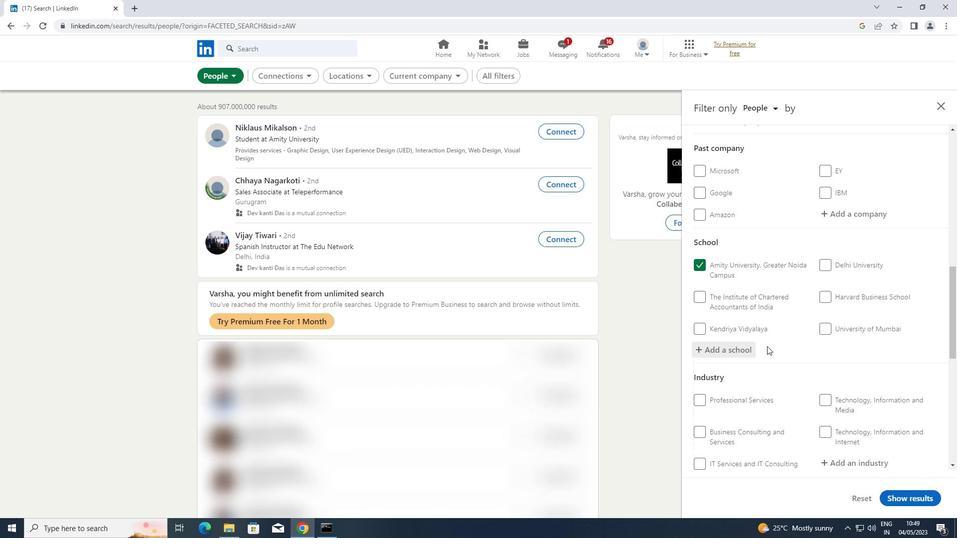 
Action: Mouse scrolled (767, 346) with delta (0, 0)
Screenshot: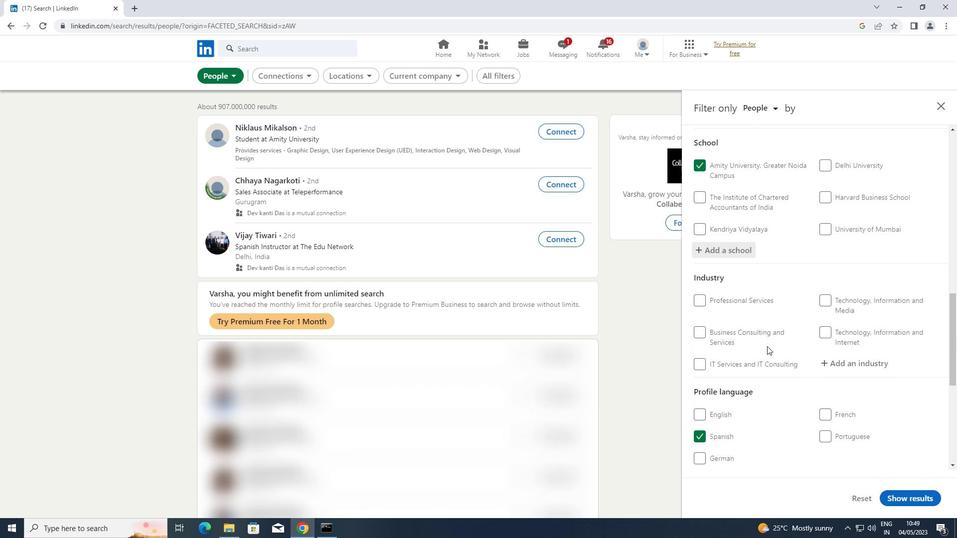 
Action: Mouse scrolled (767, 346) with delta (0, 0)
Screenshot: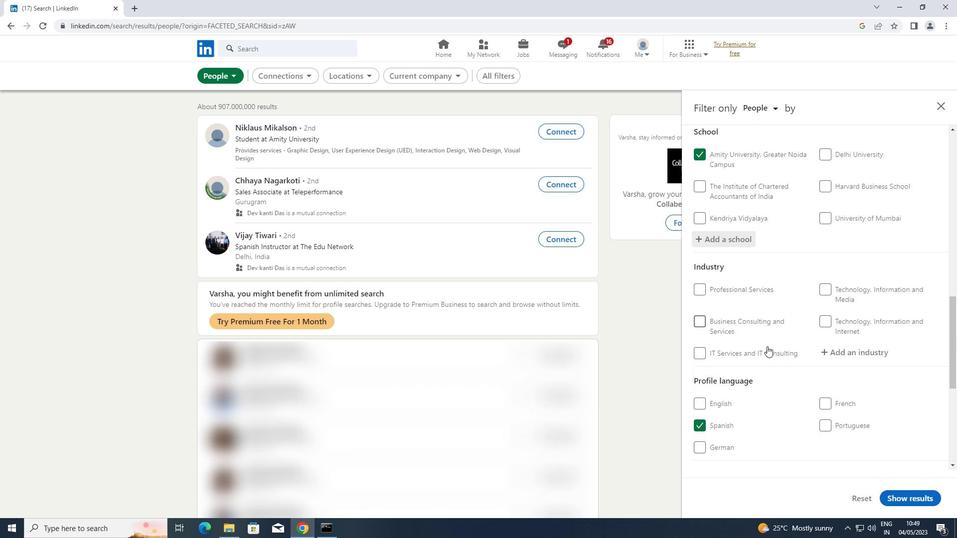 
Action: Mouse scrolled (767, 346) with delta (0, 0)
Screenshot: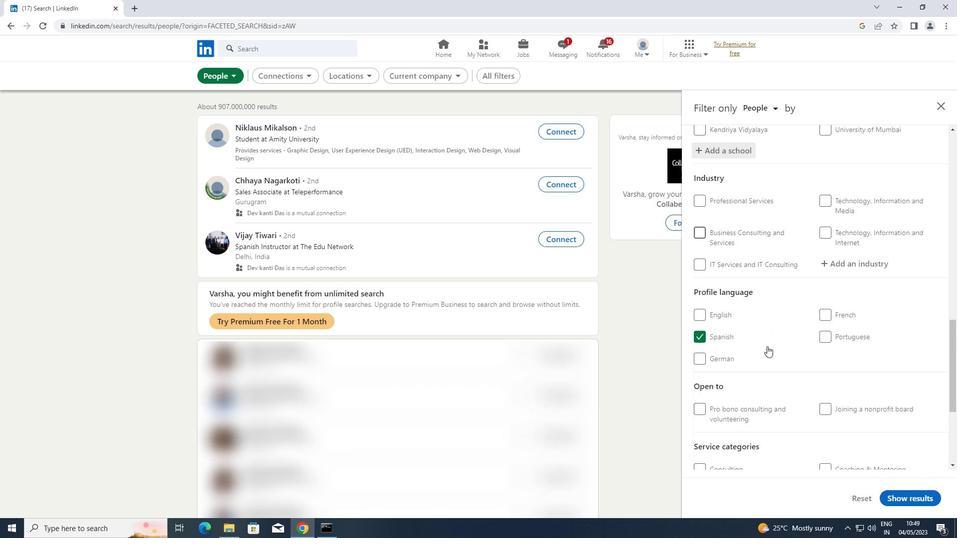 
Action: Mouse moved to (809, 348)
Screenshot: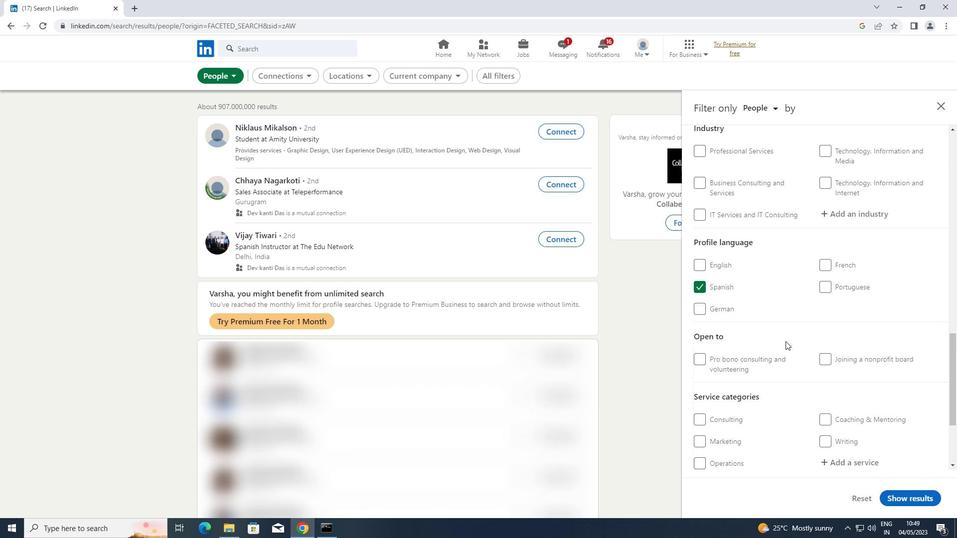 
Action: Mouse scrolled (809, 347) with delta (0, 0)
Screenshot: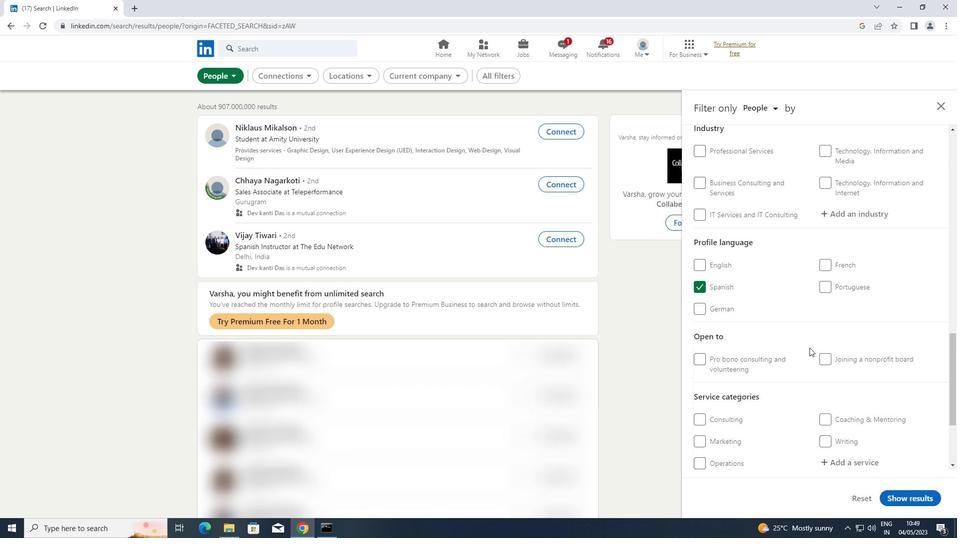 
Action: Mouse scrolled (809, 347) with delta (0, 0)
Screenshot: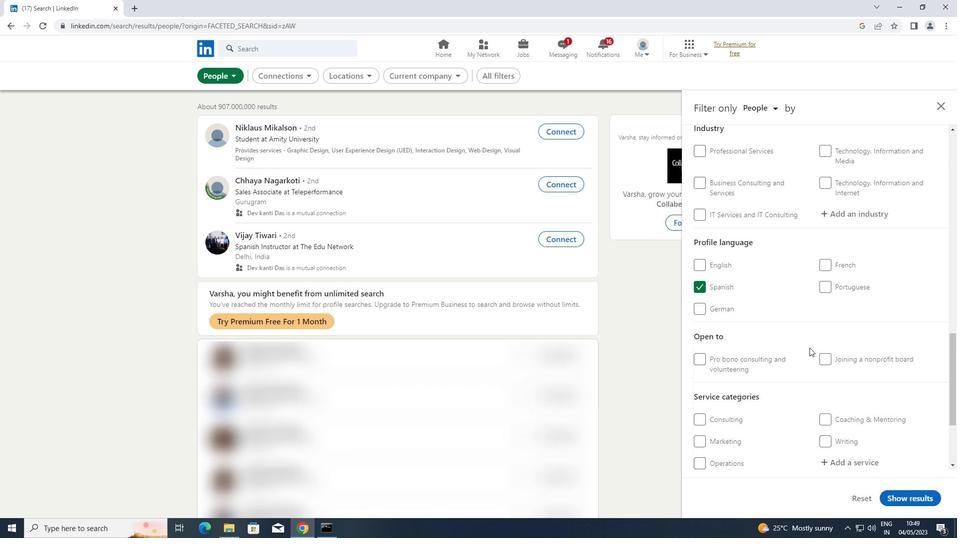 
Action: Mouse scrolled (809, 348) with delta (0, 0)
Screenshot: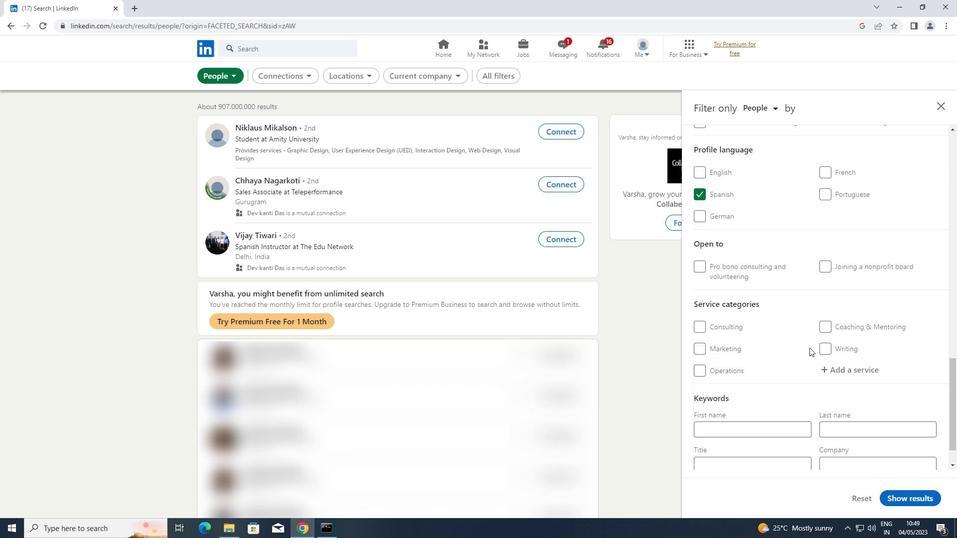 
Action: Mouse scrolled (809, 348) with delta (0, 0)
Screenshot: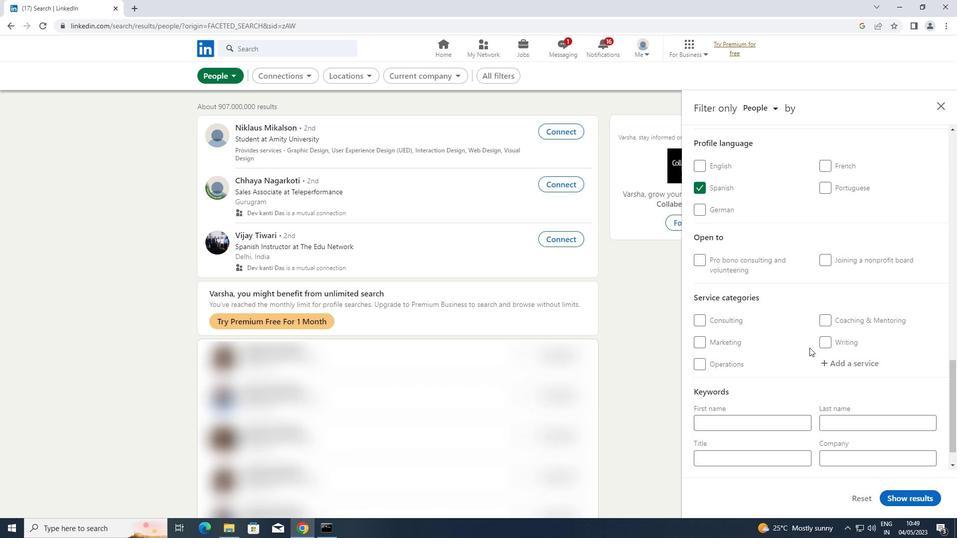 
Action: Mouse scrolled (809, 348) with delta (0, 0)
Screenshot: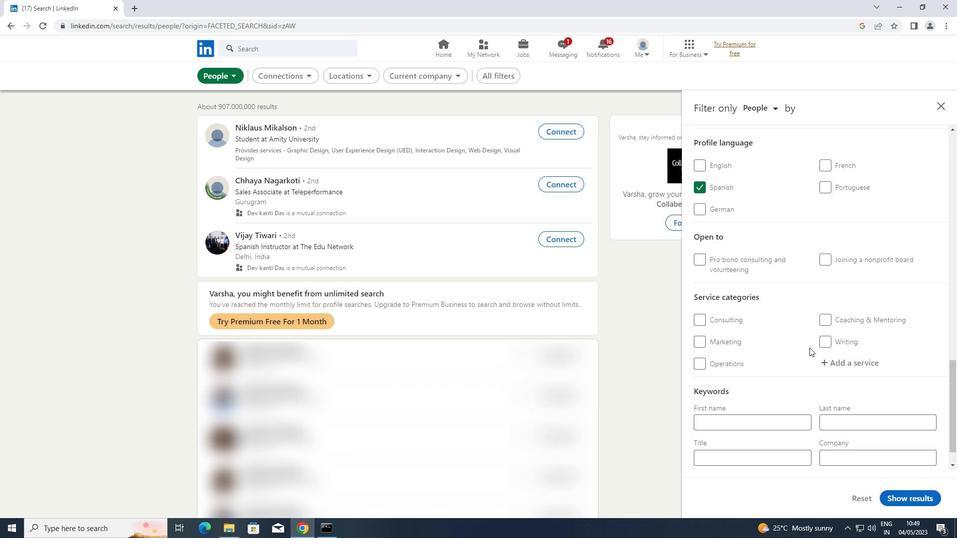 
Action: Mouse moved to (860, 263)
Screenshot: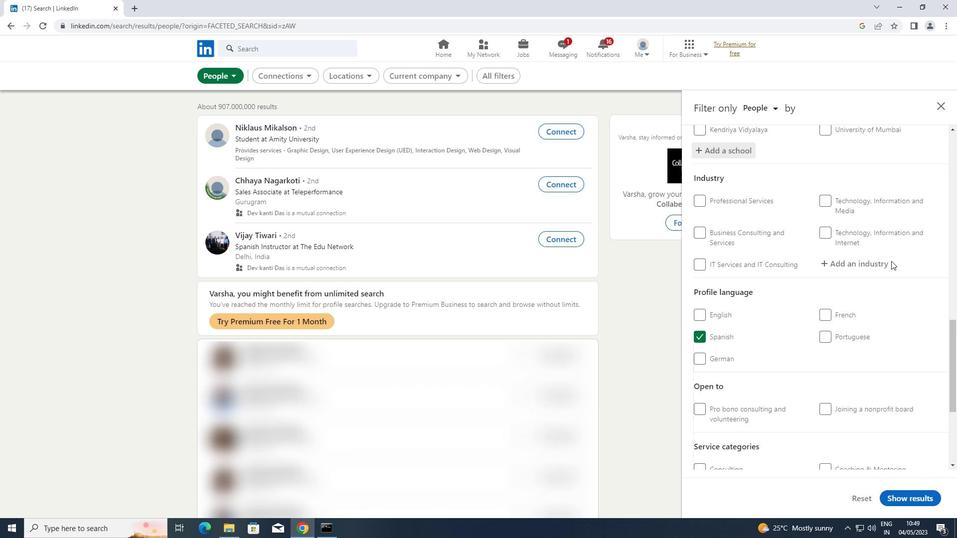 
Action: Mouse pressed left at (860, 263)
Screenshot: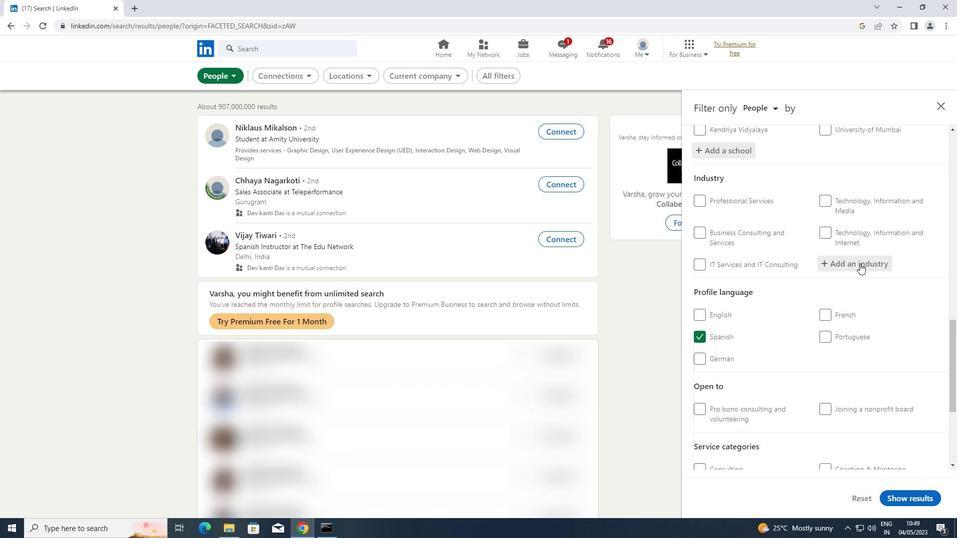 
Action: Key pressed <Key.shift><Key.shift><Key.shift>INTR<Key.backspace>ERNATIONAL<Key.space><Key.shift>TRADE
Screenshot: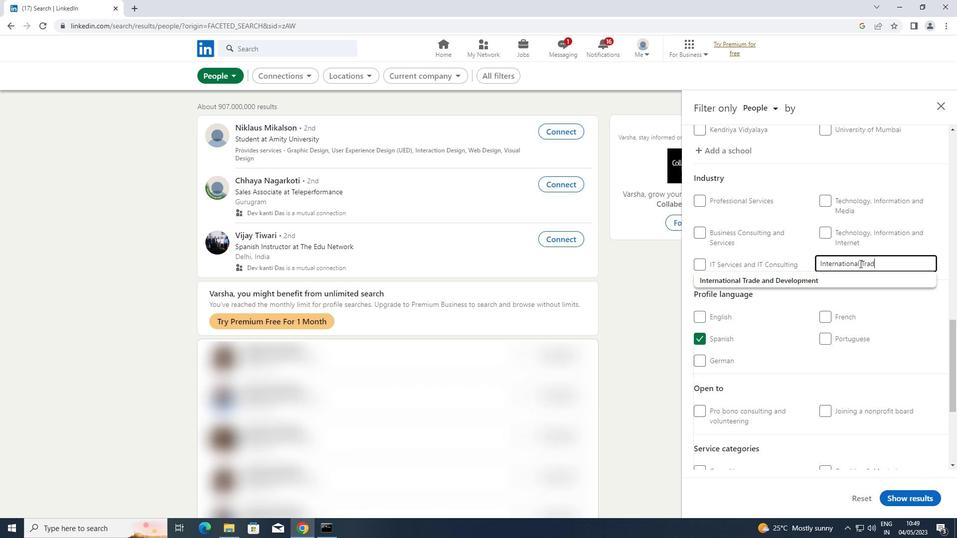 
Action: Mouse moved to (806, 278)
Screenshot: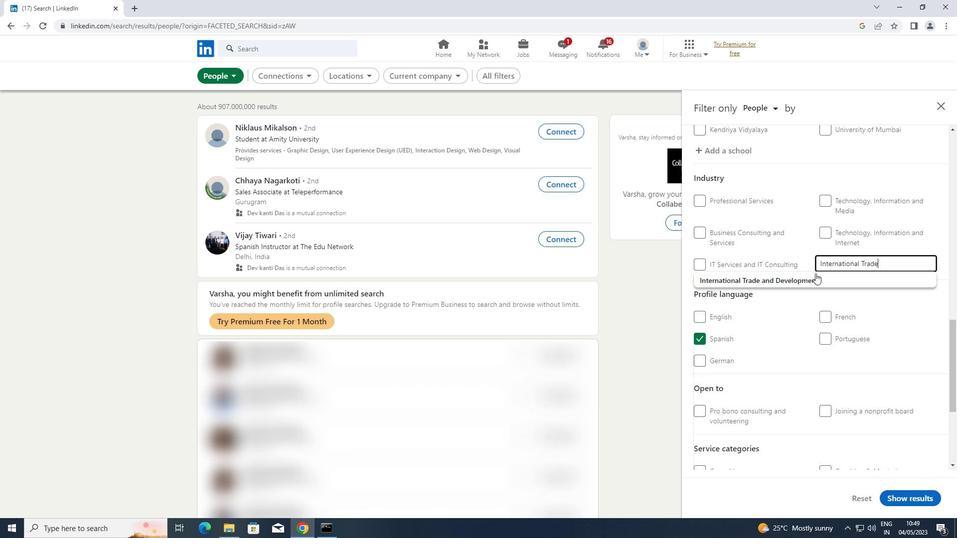 
Action: Mouse pressed left at (806, 278)
Screenshot: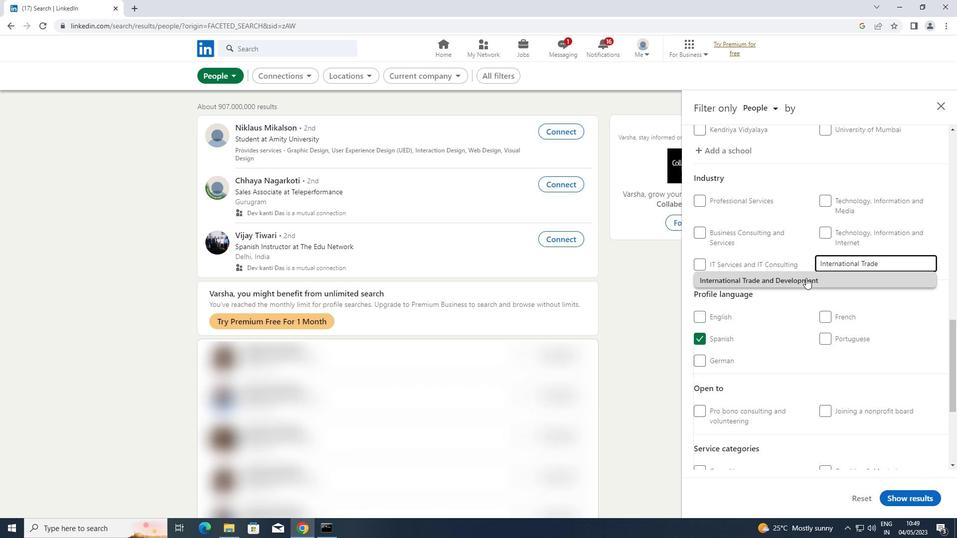 
Action: Mouse scrolled (806, 277) with delta (0, 0)
Screenshot: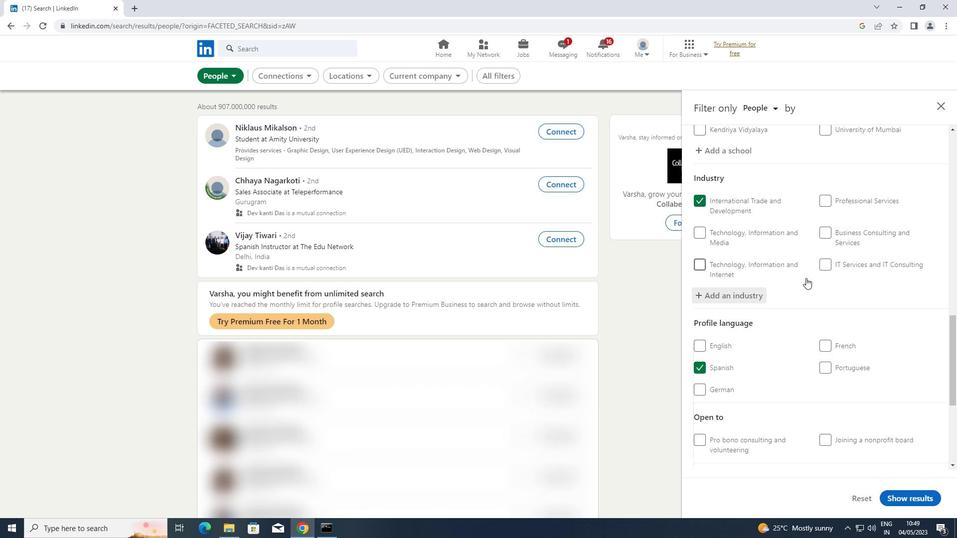 
Action: Mouse scrolled (806, 277) with delta (0, 0)
Screenshot: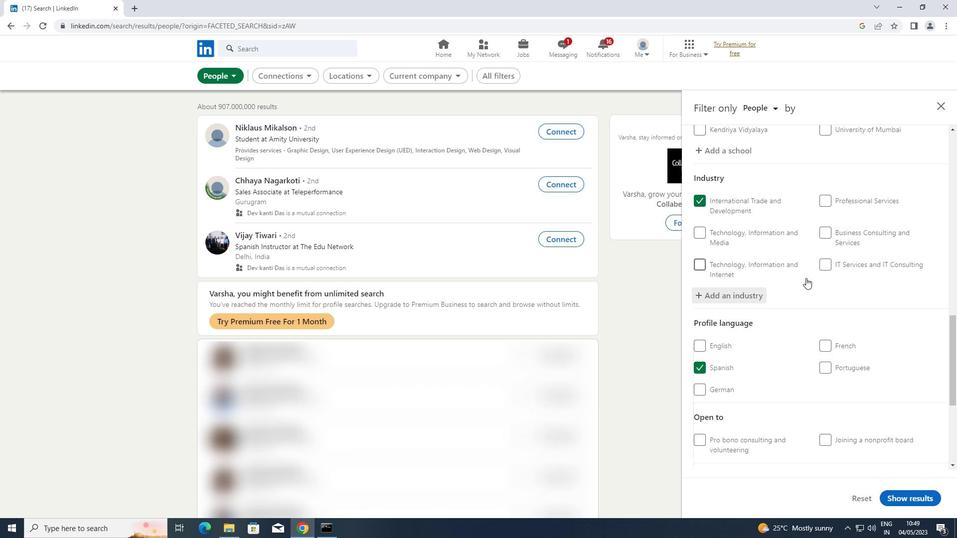 
Action: Mouse moved to (806, 278)
Screenshot: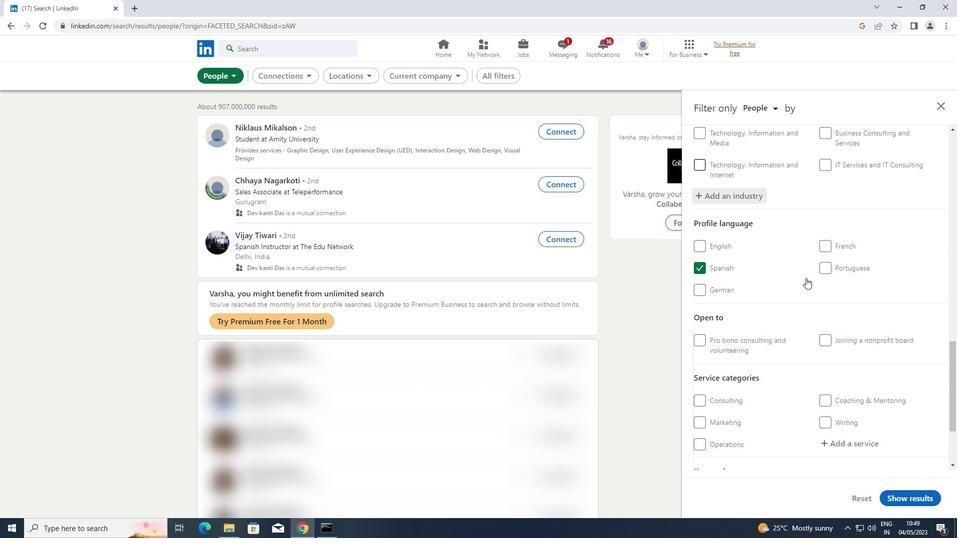 
Action: Mouse scrolled (806, 277) with delta (0, 0)
Screenshot: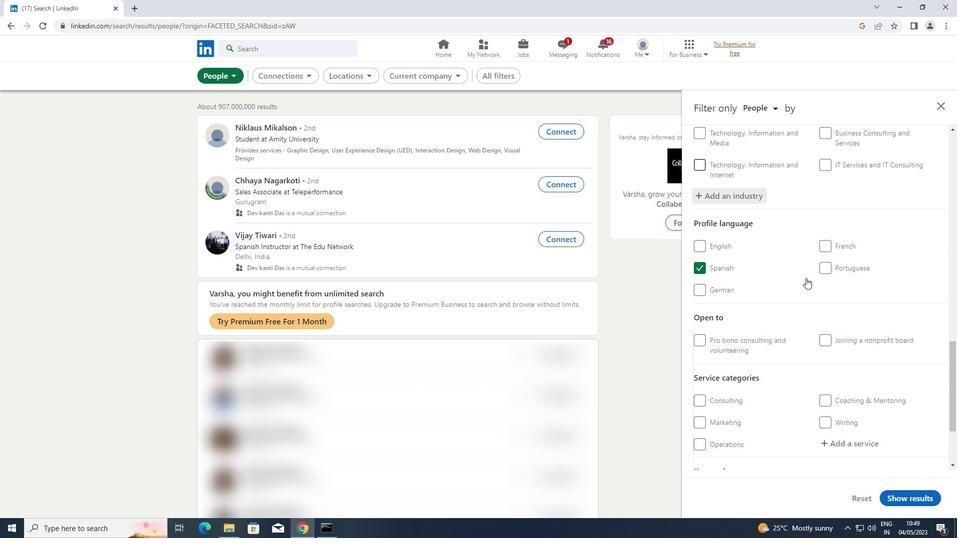 
Action: Mouse scrolled (806, 277) with delta (0, 0)
Screenshot: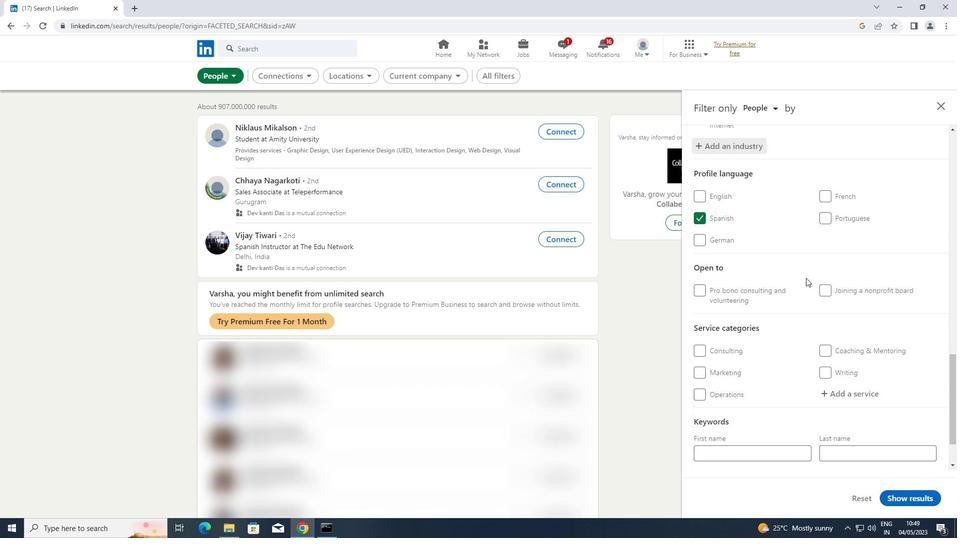 
Action: Mouse moved to (845, 342)
Screenshot: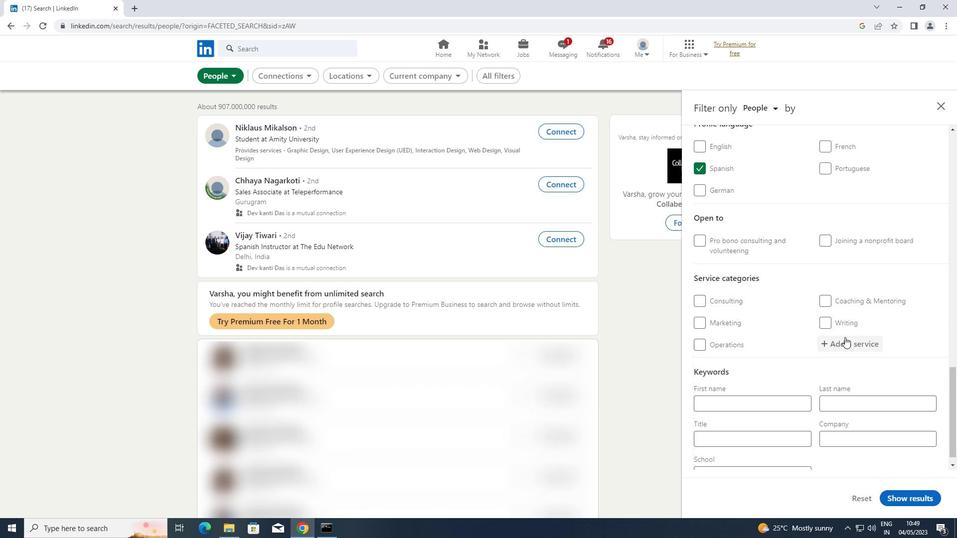 
Action: Mouse pressed left at (845, 342)
Screenshot: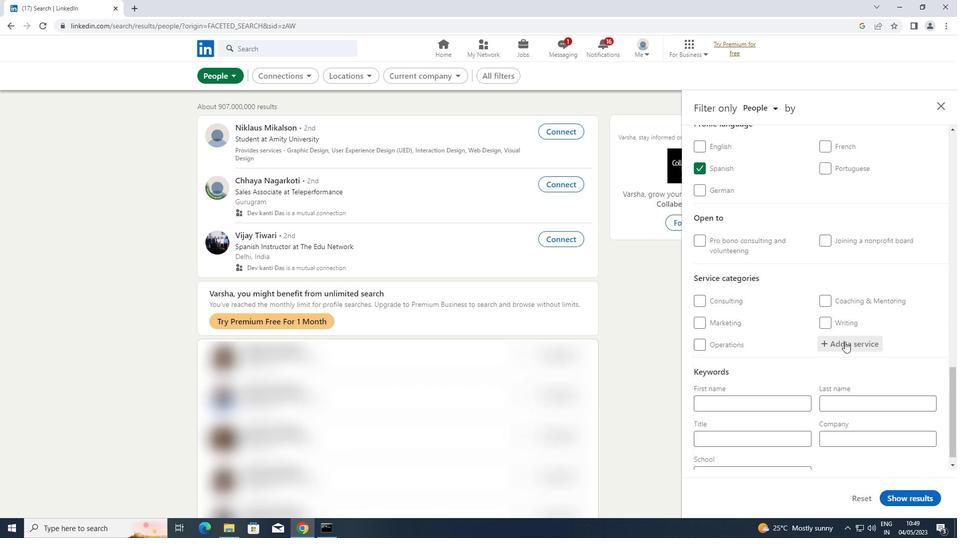 
Action: Key pressed <Key.shift><Key.shift>SEARCH<Key.space><Key.shift>ENGINE<Key.space>
Screenshot: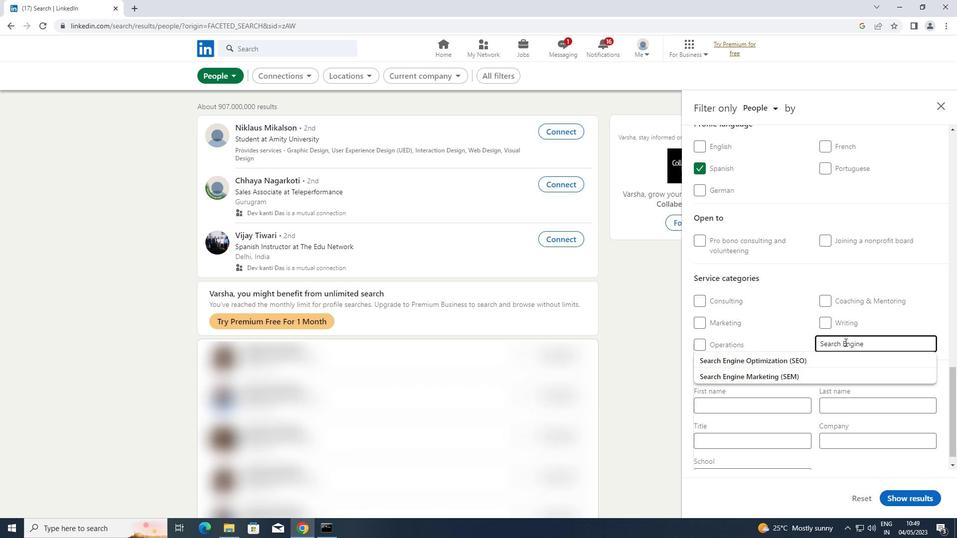 
Action: Mouse moved to (788, 380)
Screenshot: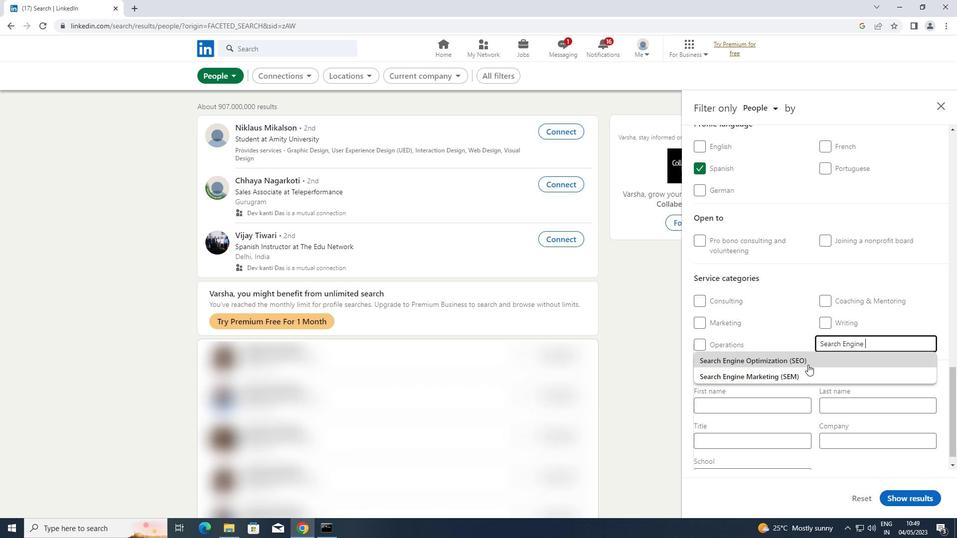 
Action: Mouse pressed left at (788, 380)
Screenshot: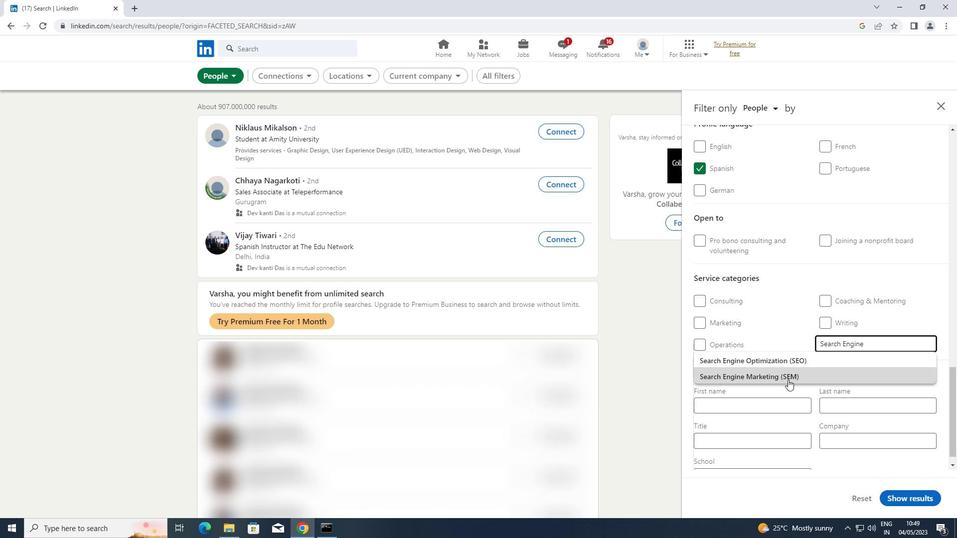 
Action: Mouse scrolled (788, 379) with delta (0, 0)
Screenshot: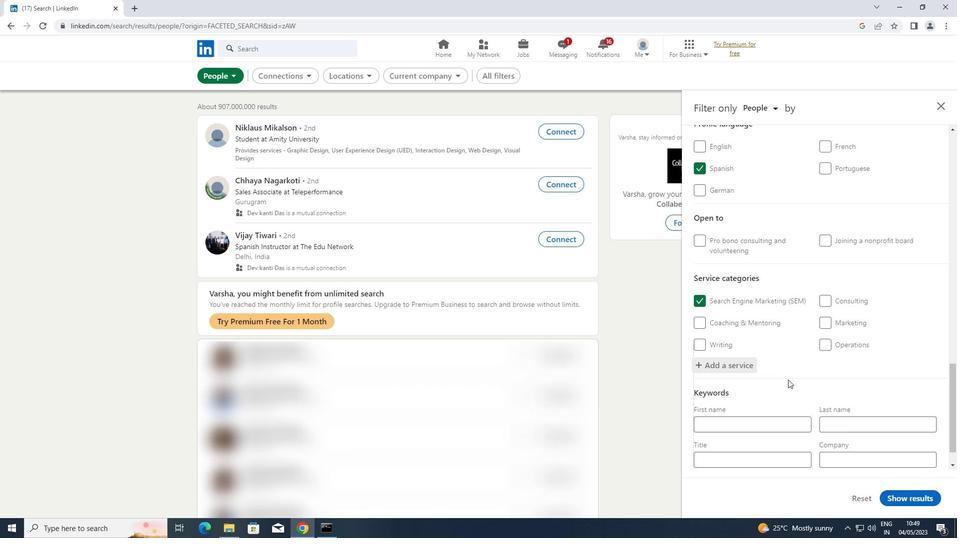 
Action: Mouse scrolled (788, 379) with delta (0, 0)
Screenshot: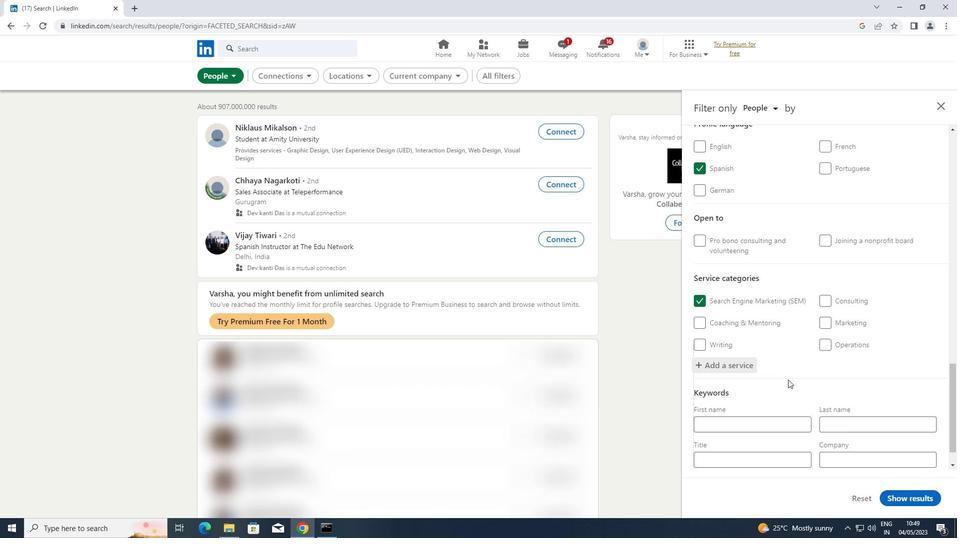
Action: Mouse scrolled (788, 379) with delta (0, 0)
Screenshot: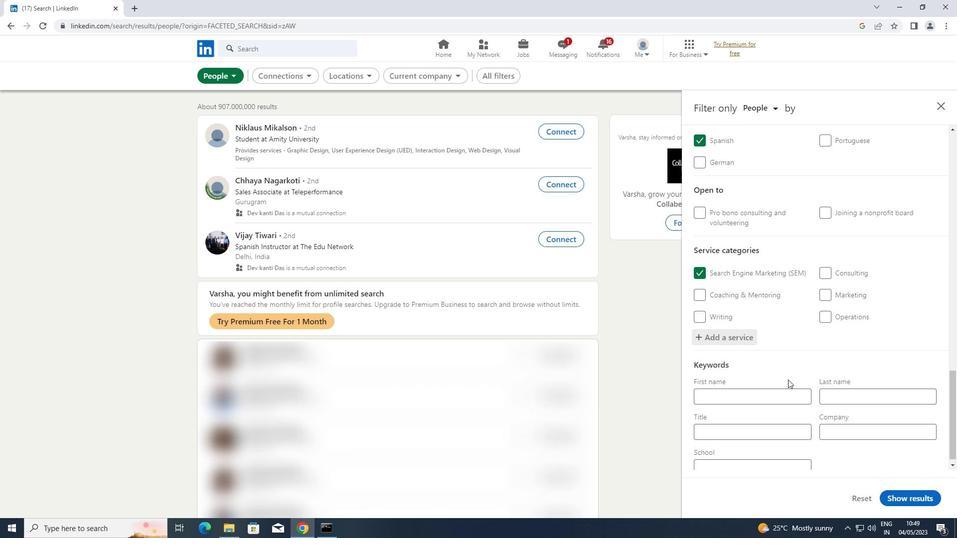 
Action: Mouse scrolled (788, 379) with delta (0, 0)
Screenshot: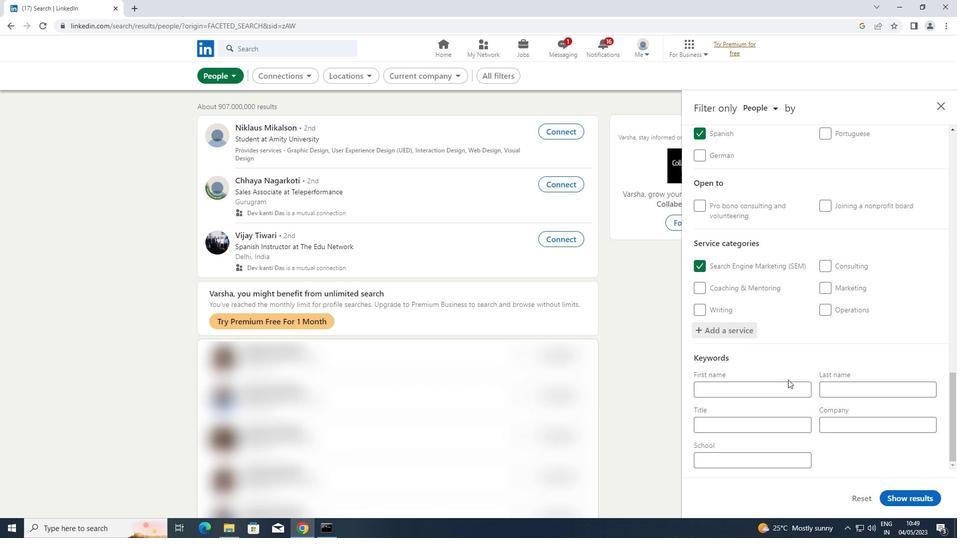 
Action: Mouse scrolled (788, 379) with delta (0, 0)
Screenshot: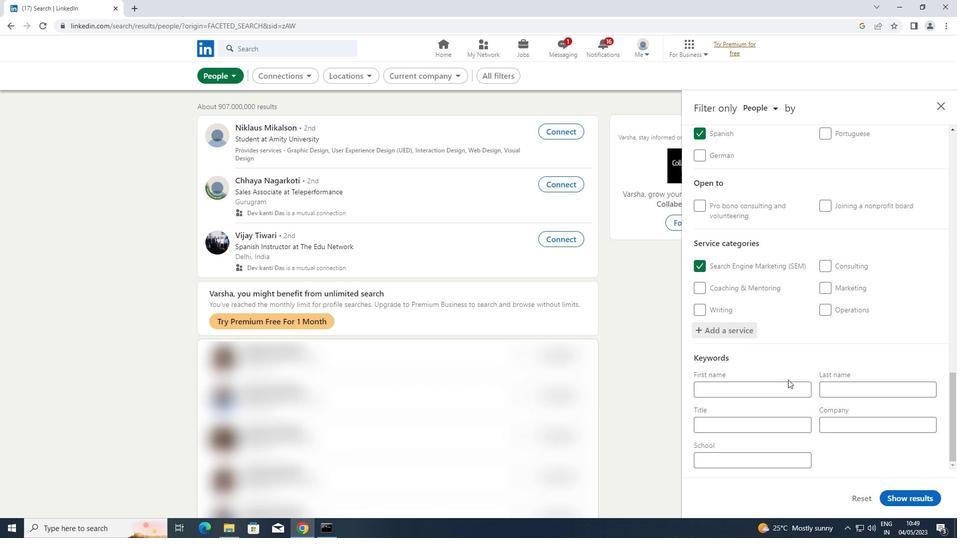 
Action: Mouse scrolled (788, 379) with delta (0, 0)
Screenshot: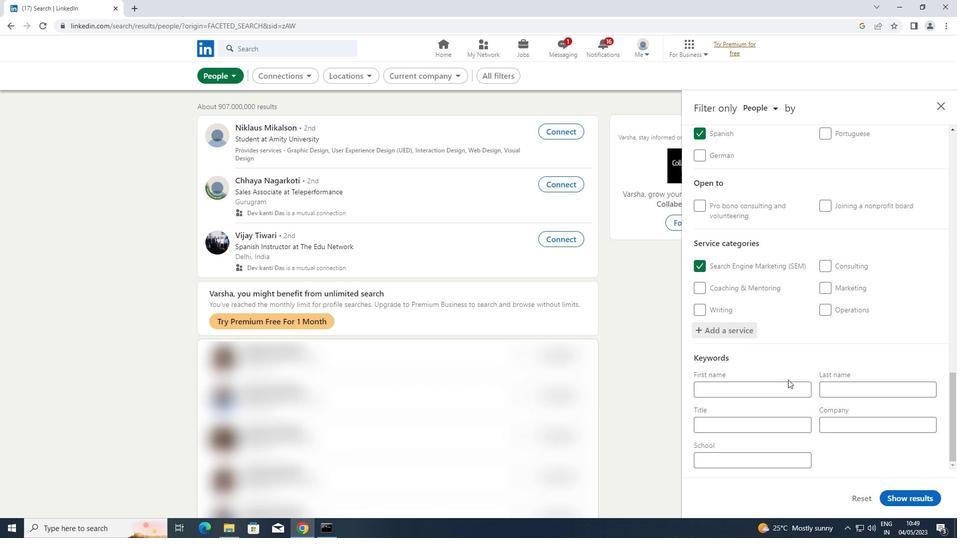 
Action: Mouse moved to (761, 421)
Screenshot: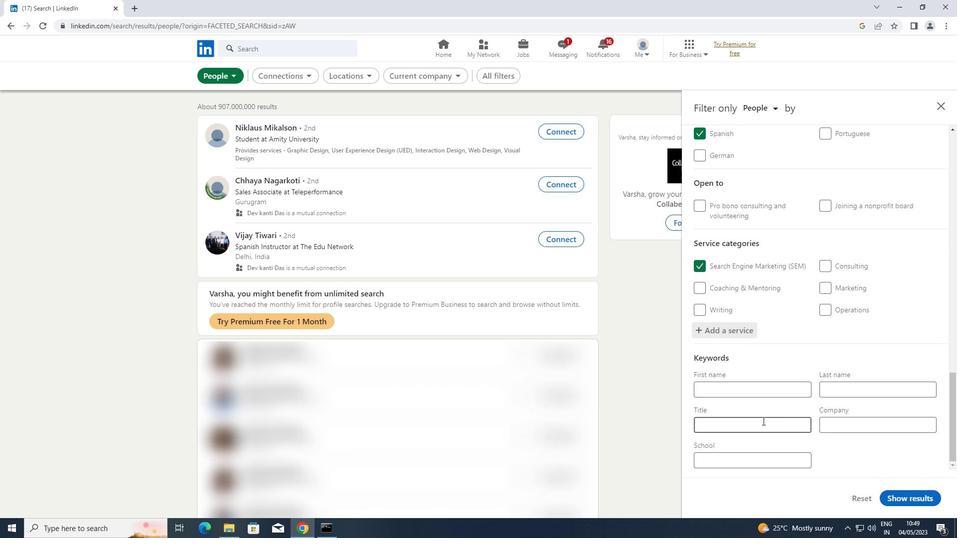 
Action: Mouse pressed left at (761, 421)
Screenshot: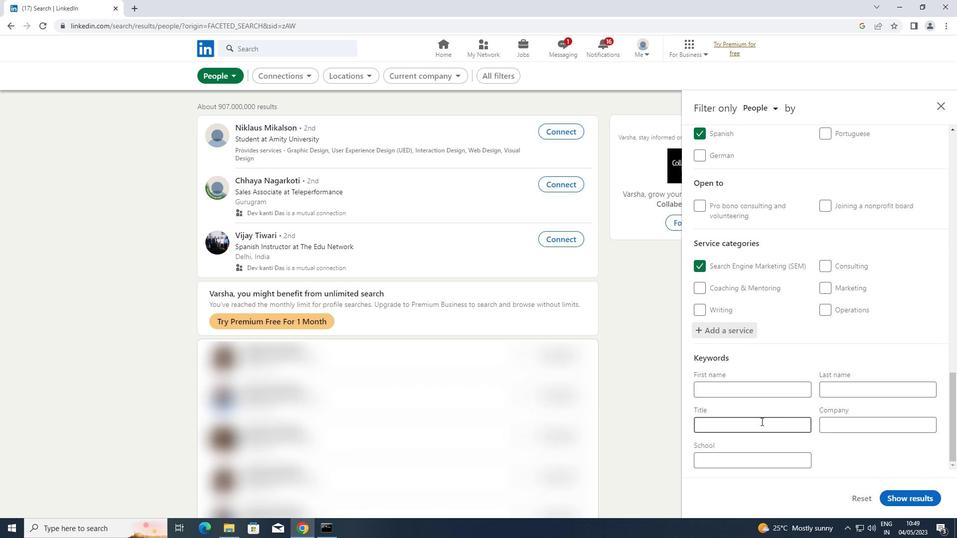 
Action: Key pressed <Key.shift>BIOLOGICAL<Key.space><Key.shift>ENGINEER
Screenshot: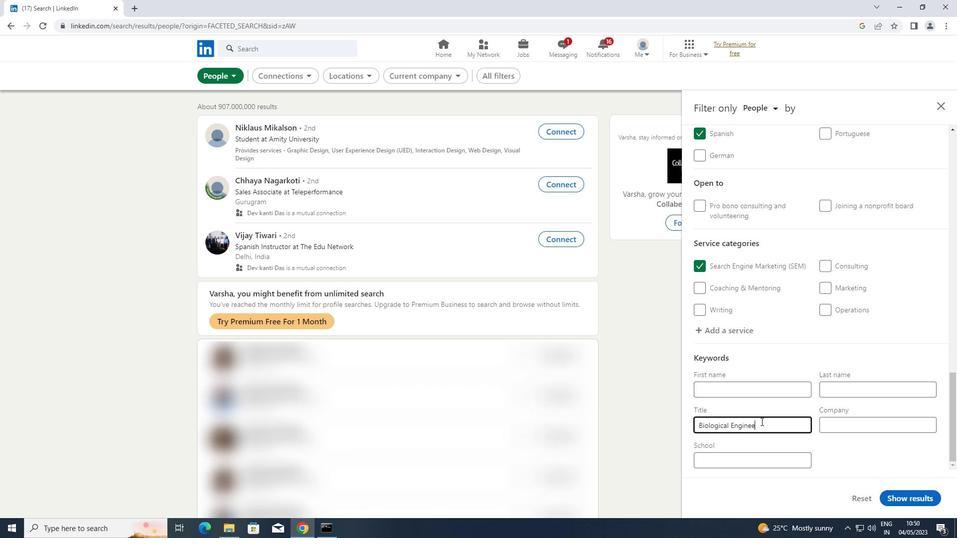 
Action: Mouse moved to (916, 502)
Screenshot: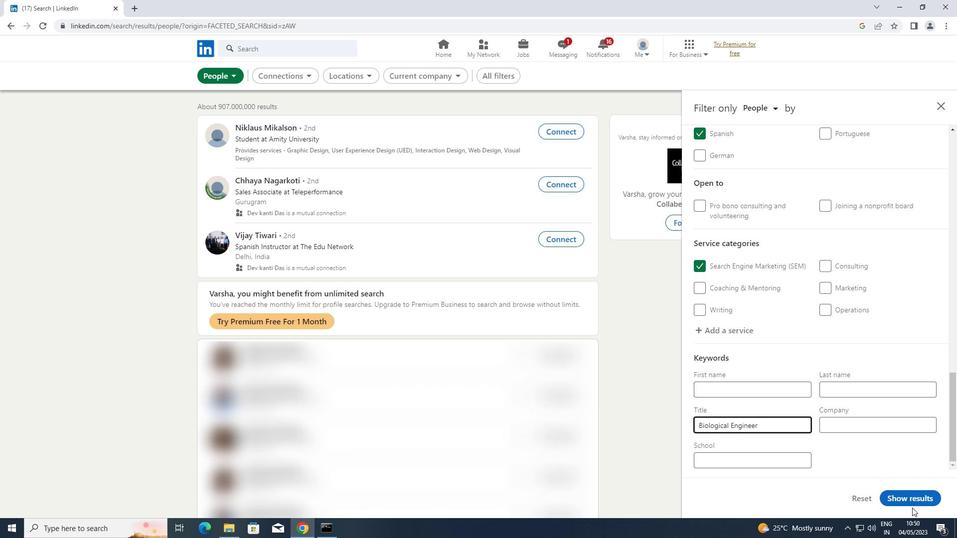 
Action: Mouse pressed left at (916, 502)
Screenshot: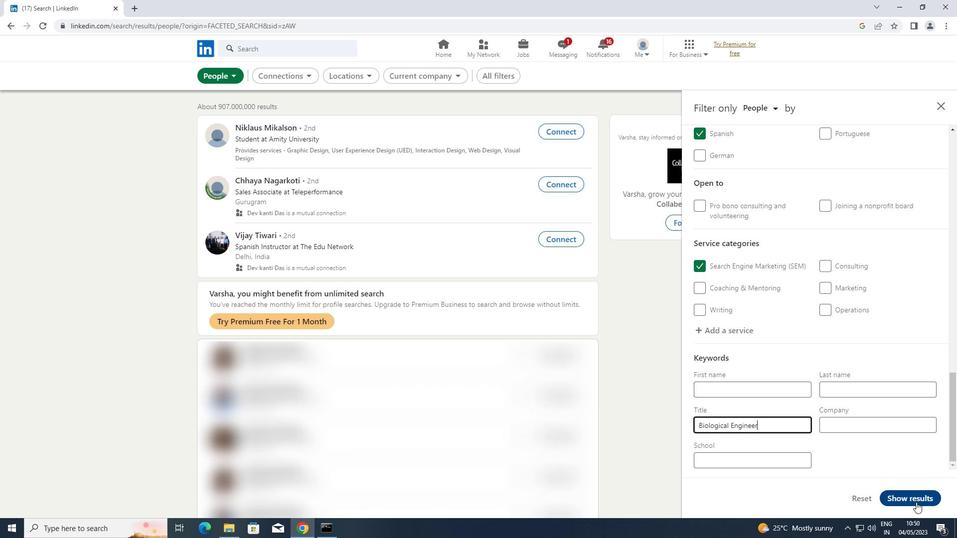 
